 Task: Check the percentage active listings of gas cooktop in the last 1 year.
Action: Mouse moved to (1010, 223)
Screenshot: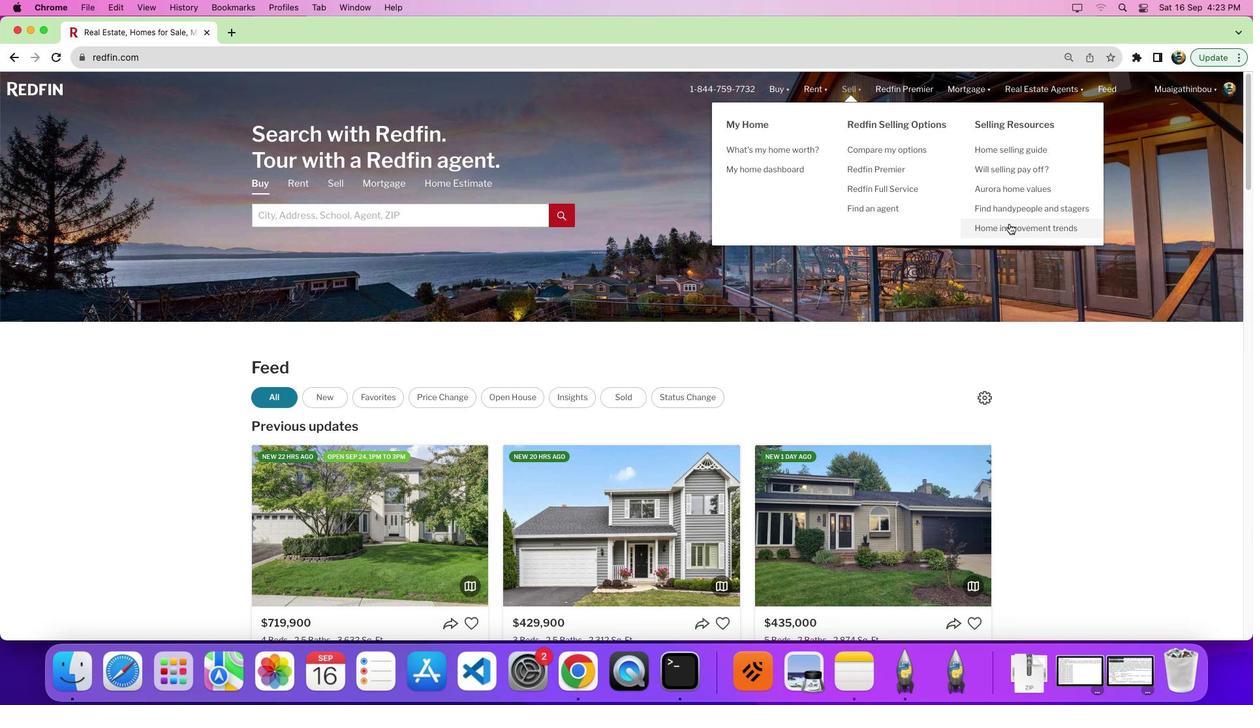 
Action: Mouse pressed left at (1010, 223)
Screenshot: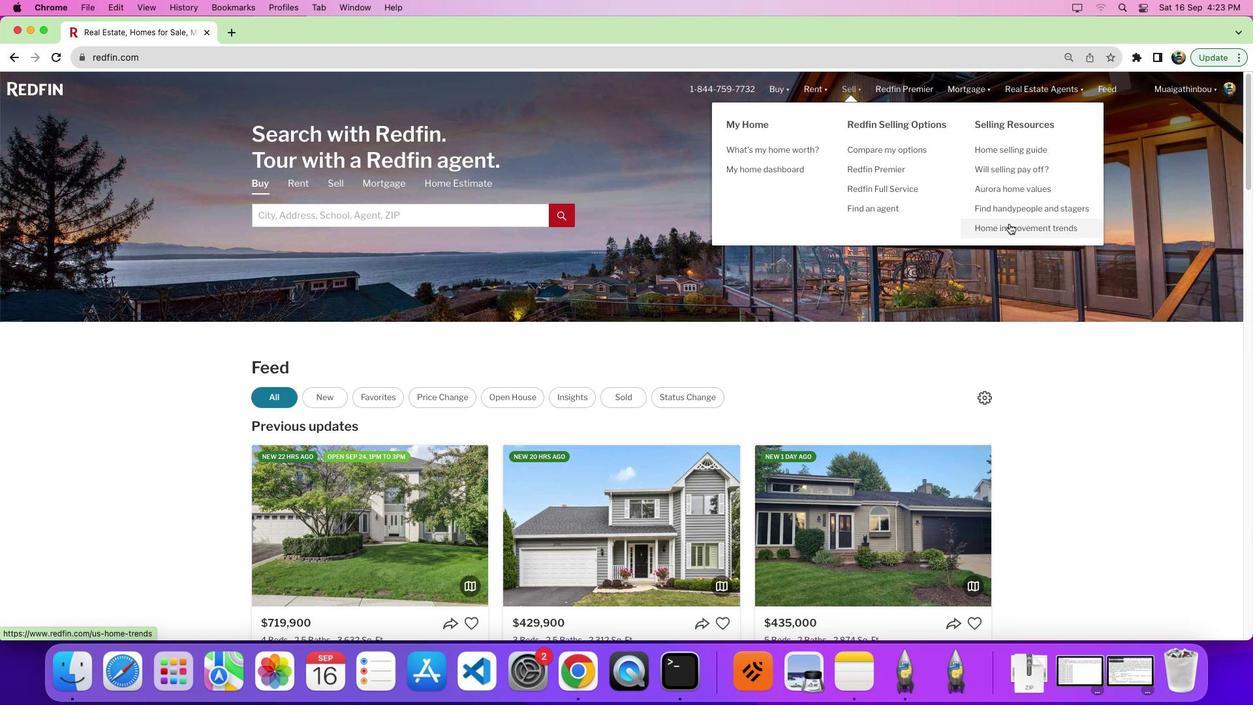 
Action: Mouse pressed left at (1010, 223)
Screenshot: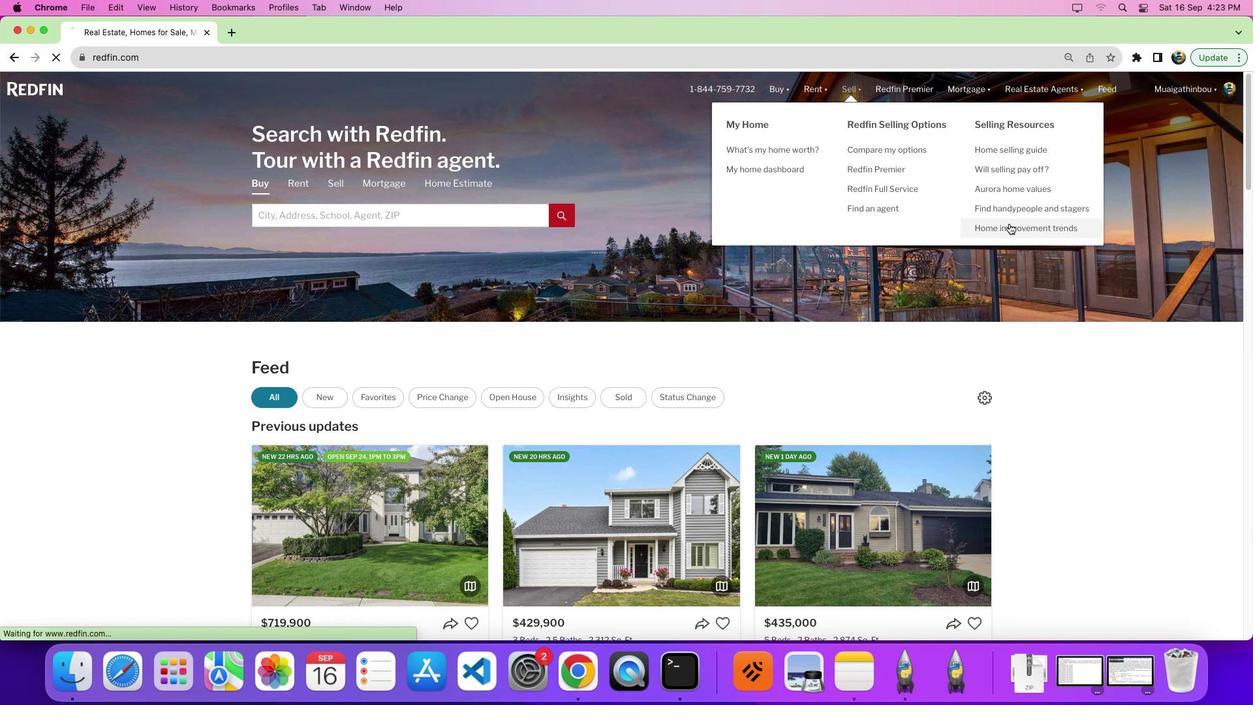
Action: Mouse moved to (353, 255)
Screenshot: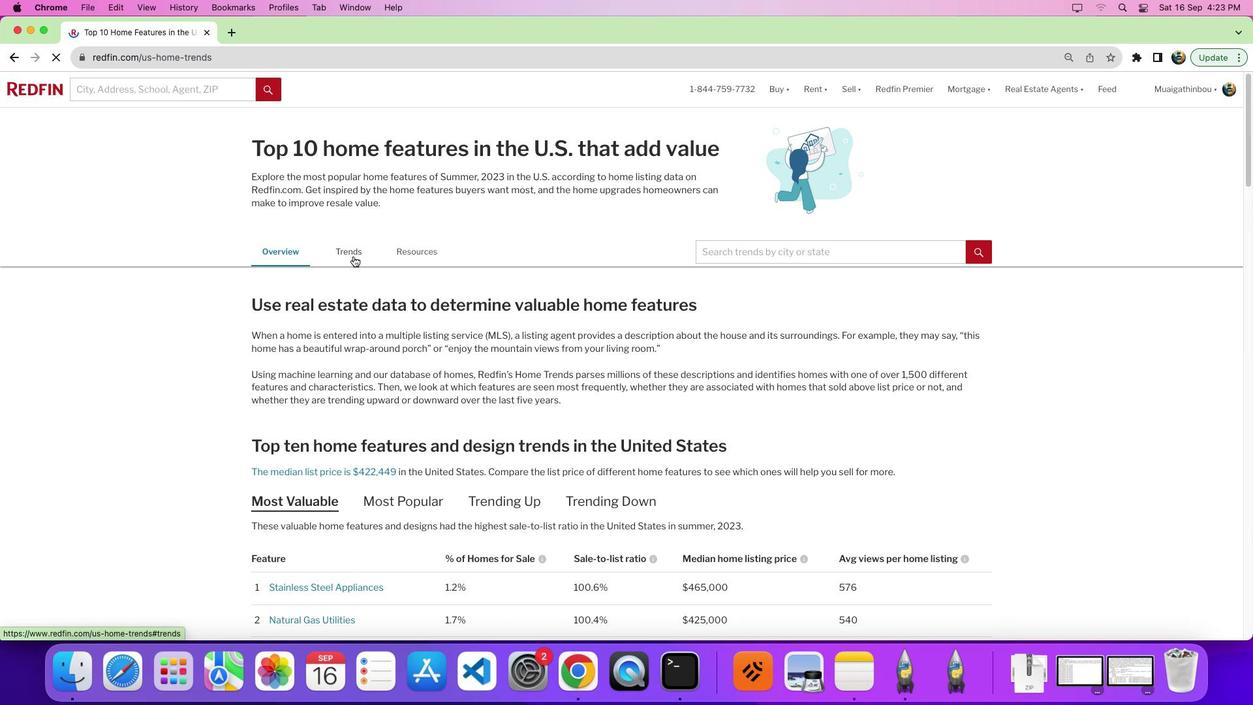 
Action: Mouse pressed left at (353, 255)
Screenshot: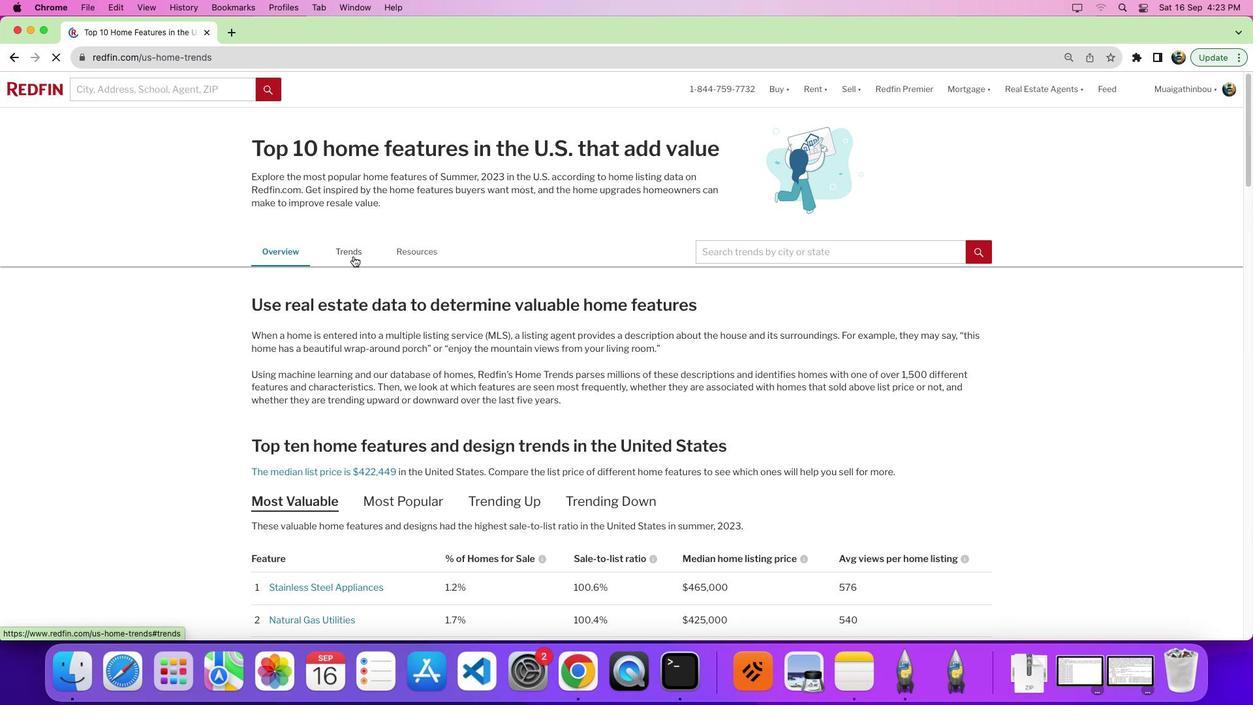 
Action: Mouse moved to (737, 401)
Screenshot: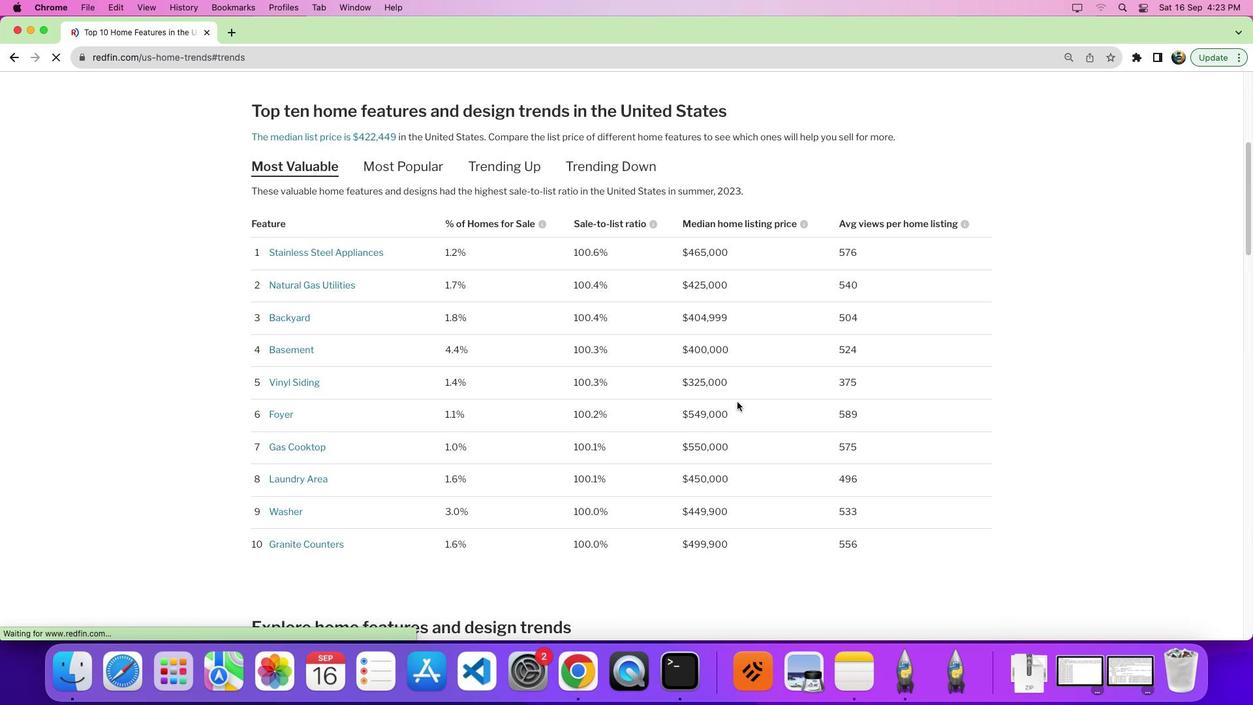 
Action: Mouse scrolled (737, 401) with delta (0, 0)
Screenshot: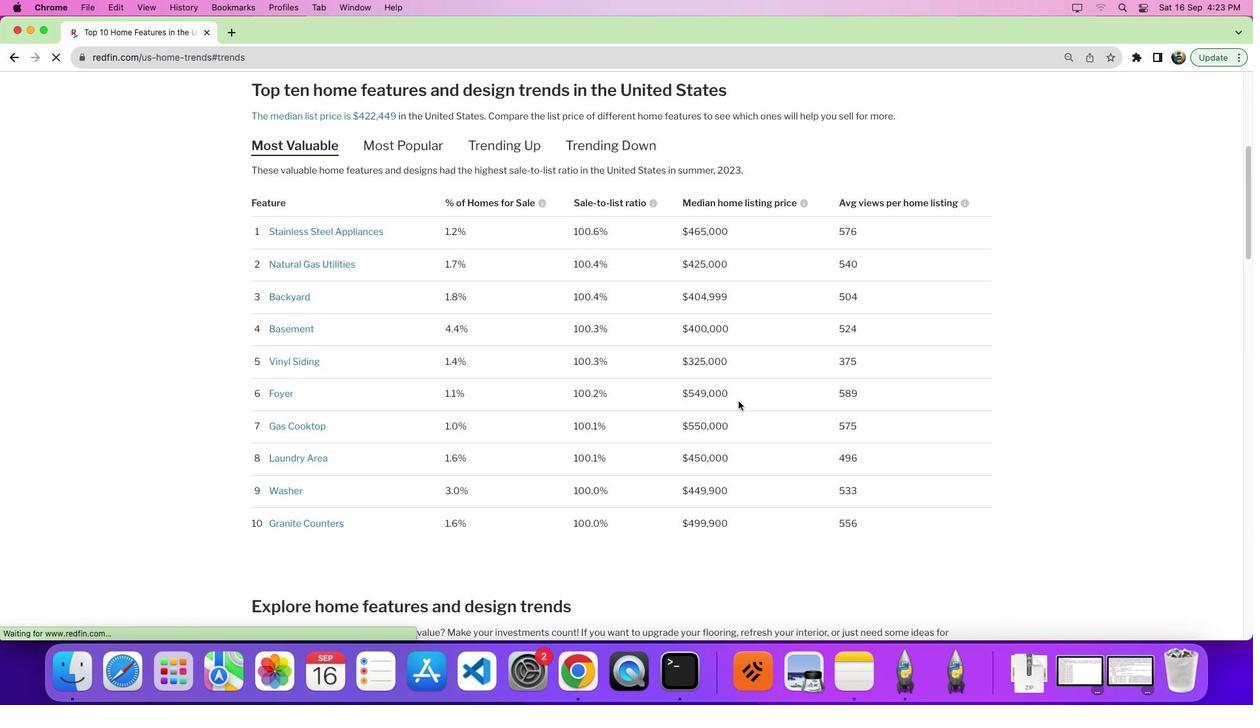 
Action: Mouse scrolled (737, 401) with delta (0, 0)
Screenshot: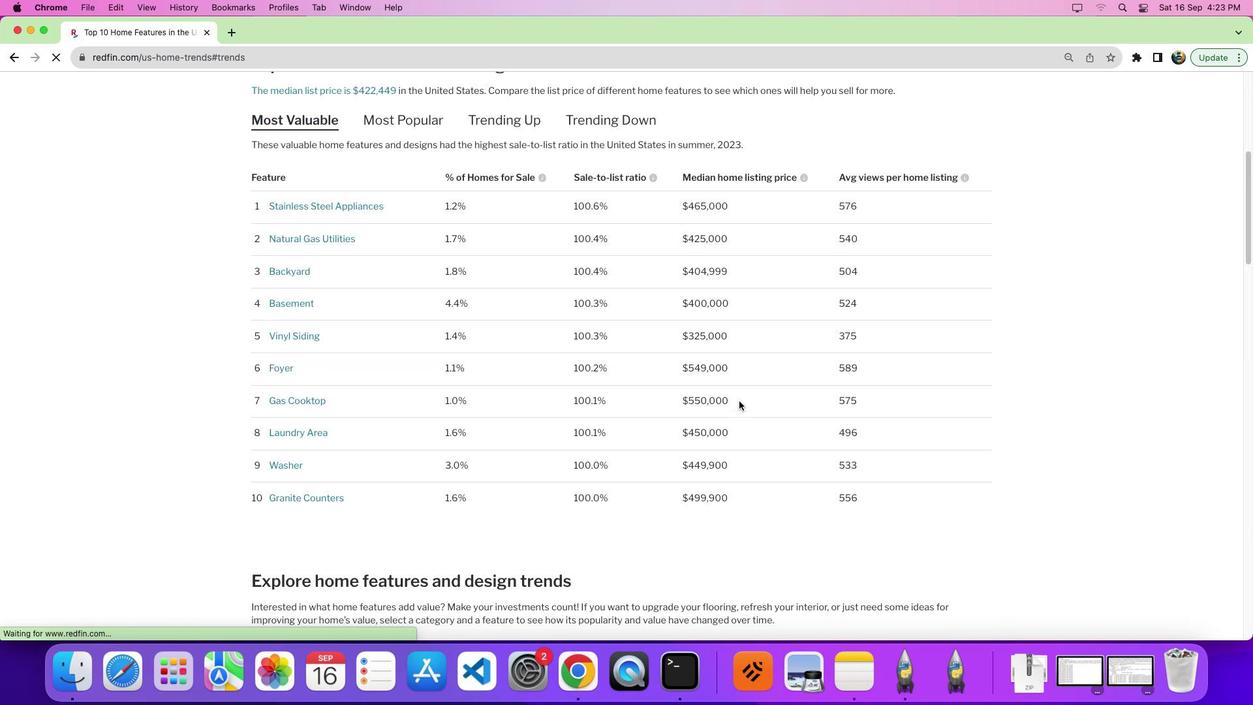 
Action: Mouse scrolled (737, 401) with delta (0, -3)
Screenshot: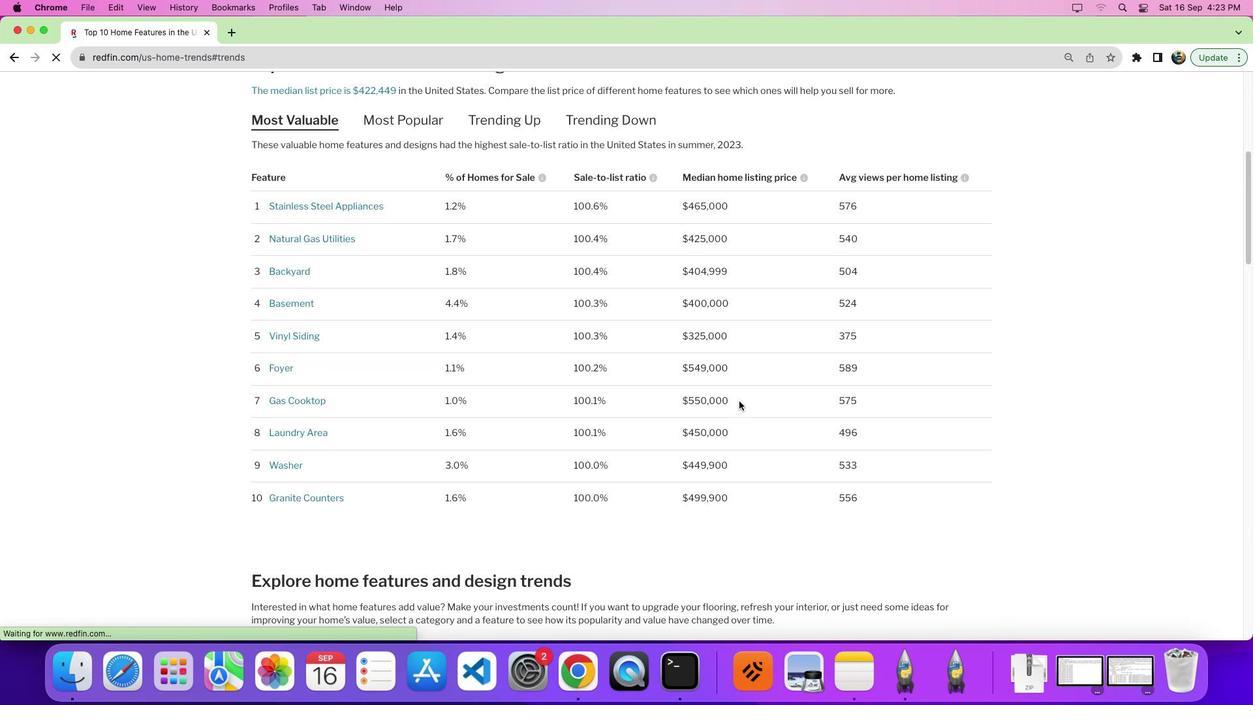 
Action: Mouse moved to (739, 400)
Screenshot: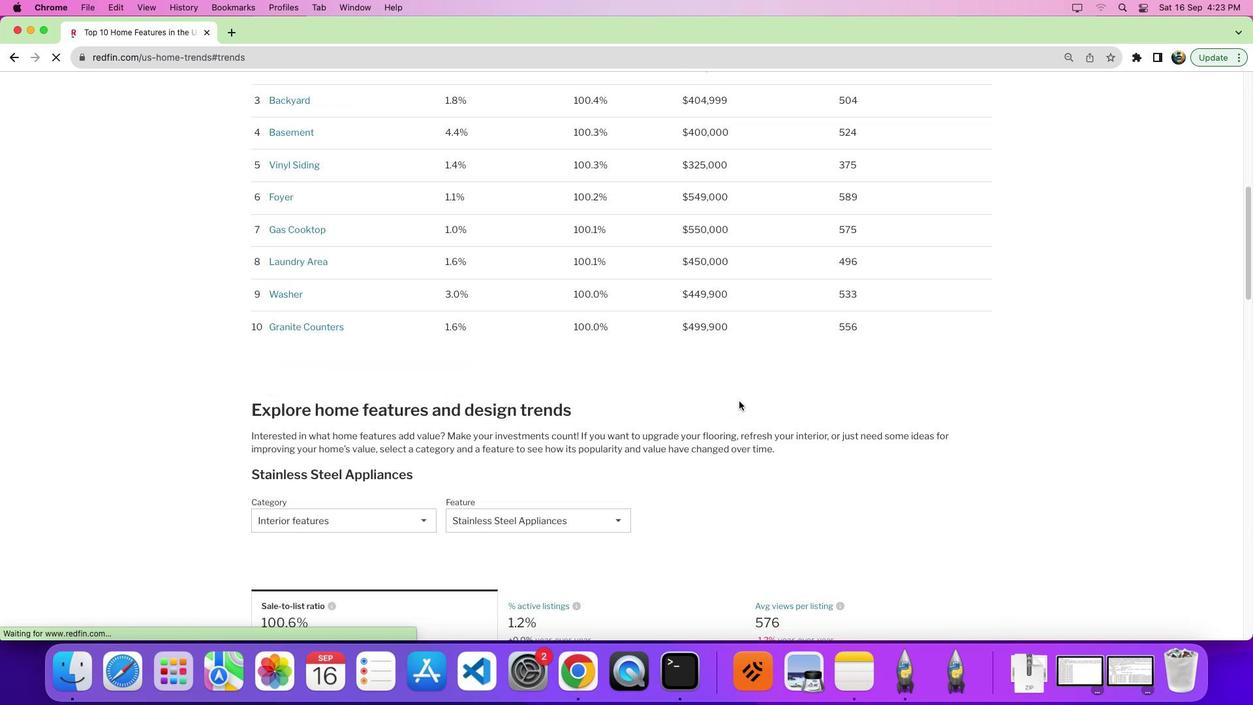 
Action: Mouse scrolled (739, 400) with delta (0, 0)
Screenshot: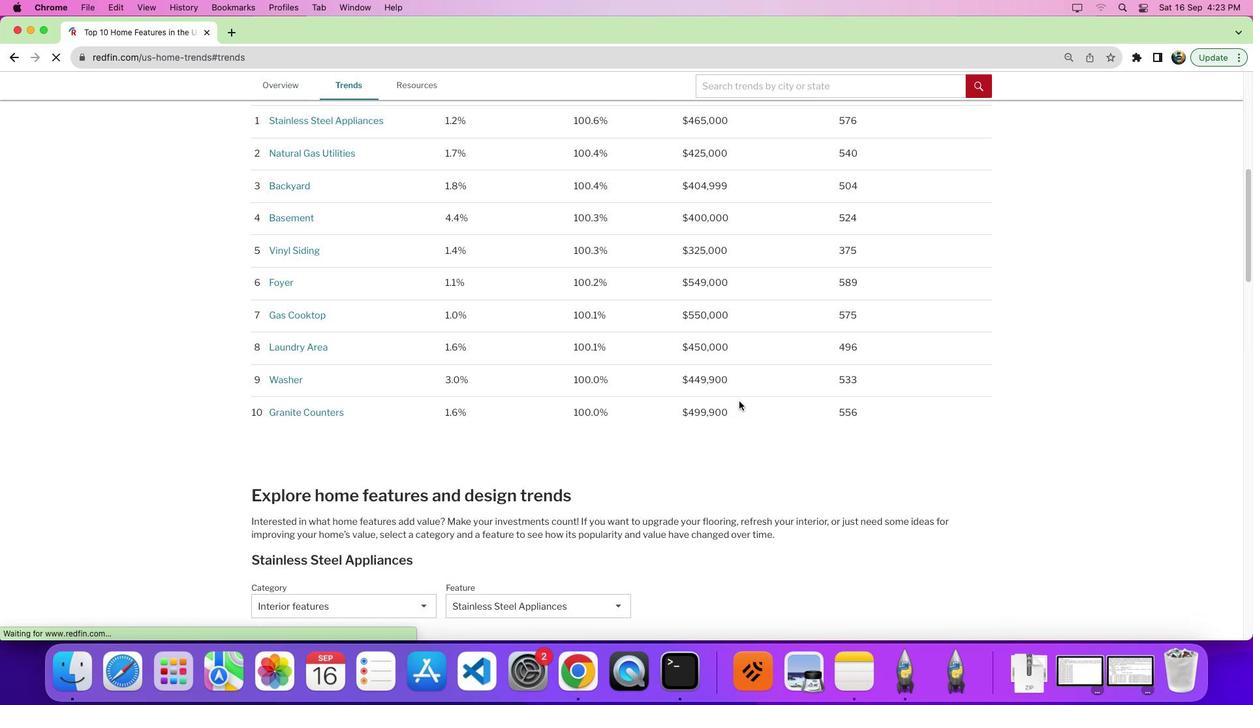 
Action: Mouse scrolled (739, 400) with delta (0, 0)
Screenshot: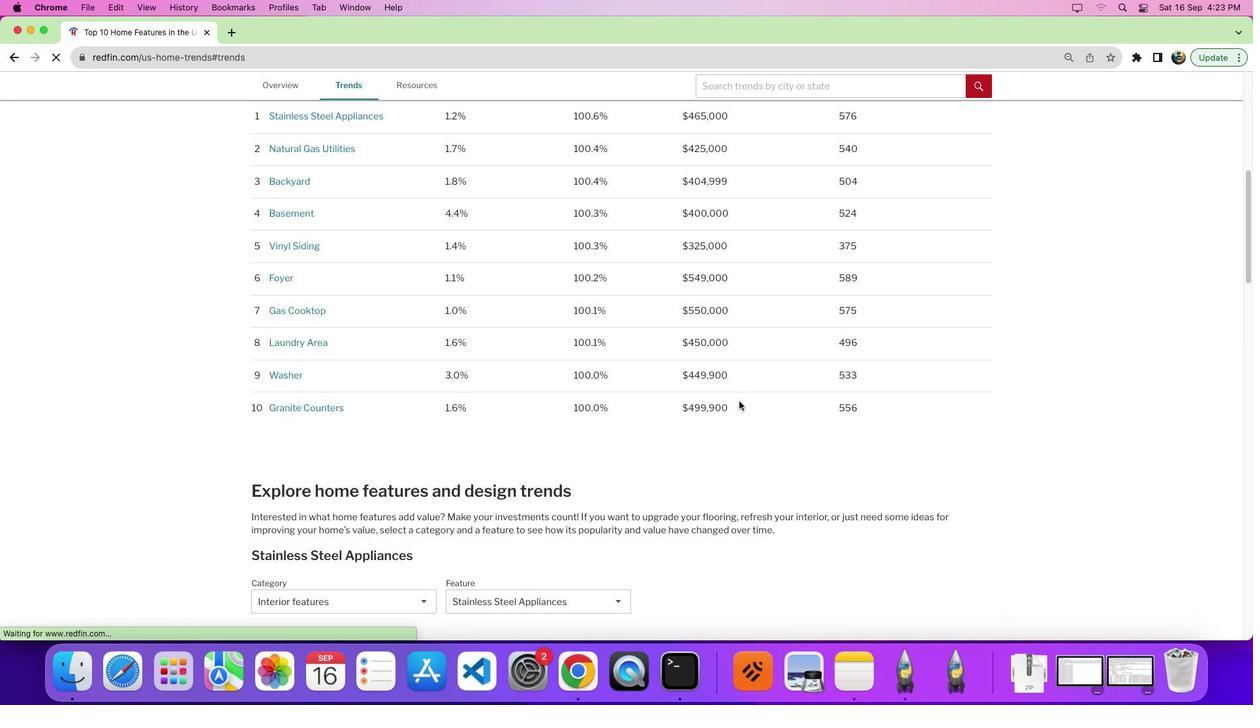 
Action: Mouse moved to (739, 399)
Screenshot: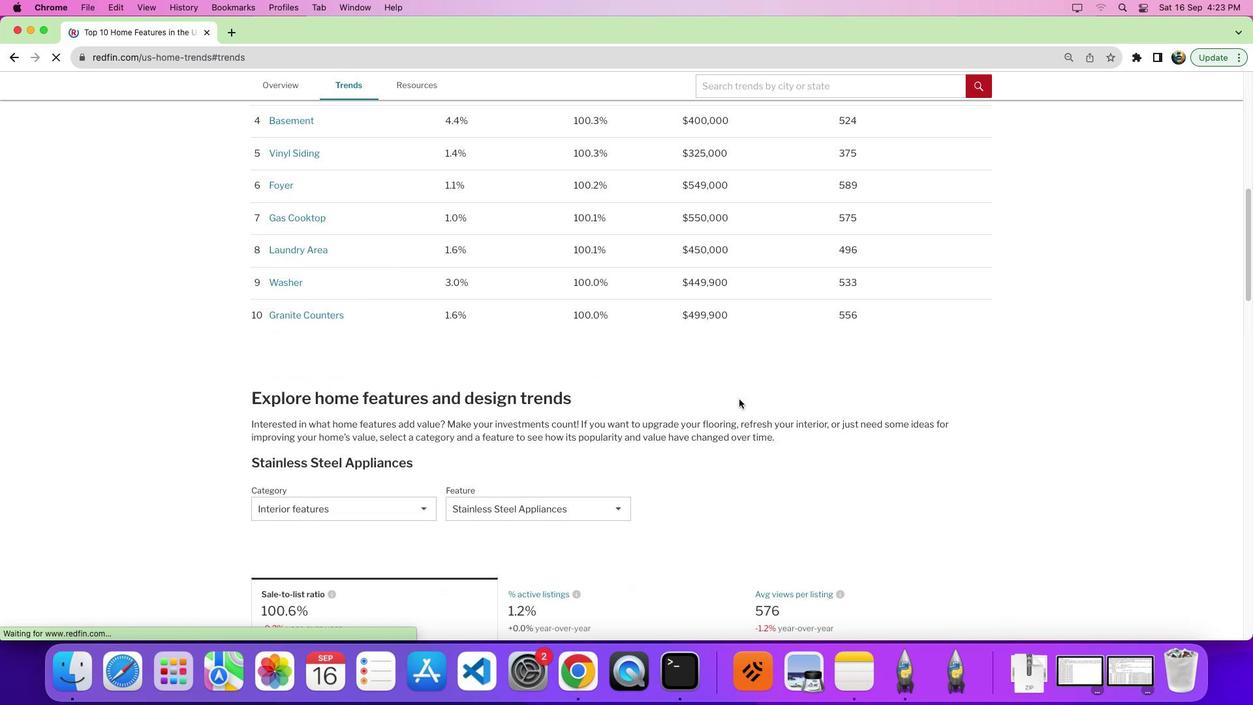 
Action: Mouse scrolled (739, 399) with delta (0, 0)
Screenshot: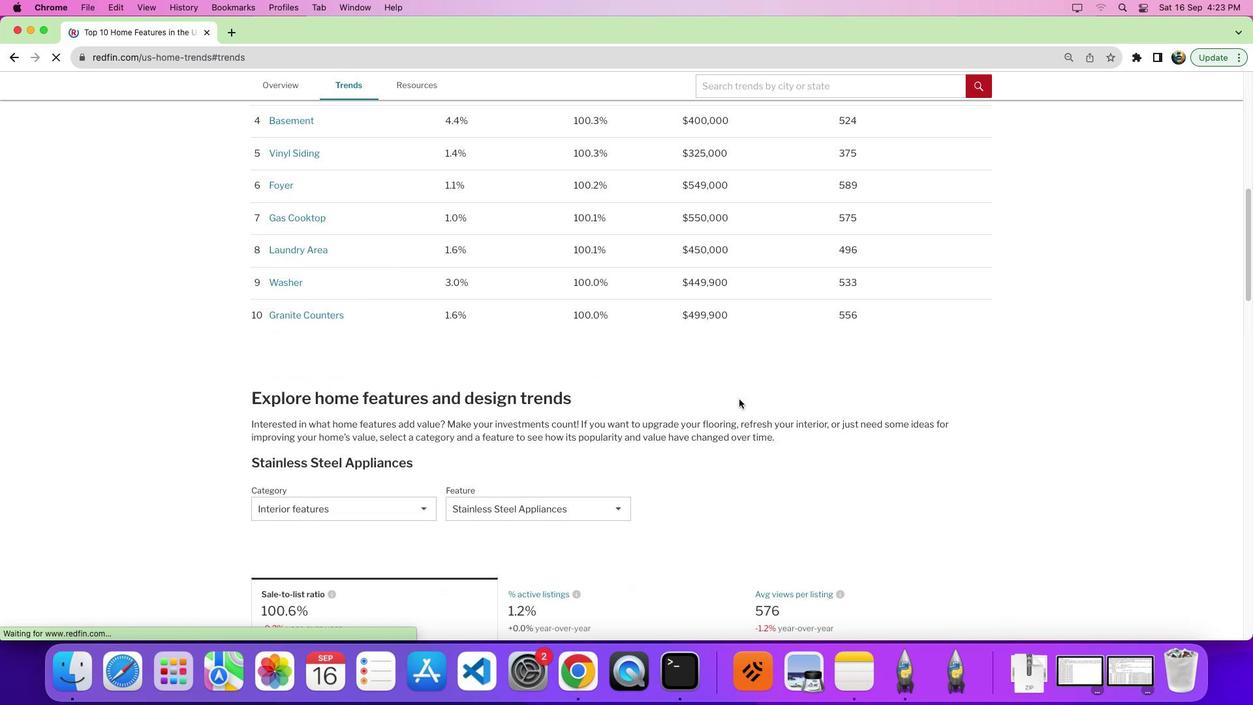 
Action: Mouse scrolled (739, 399) with delta (0, 0)
Screenshot: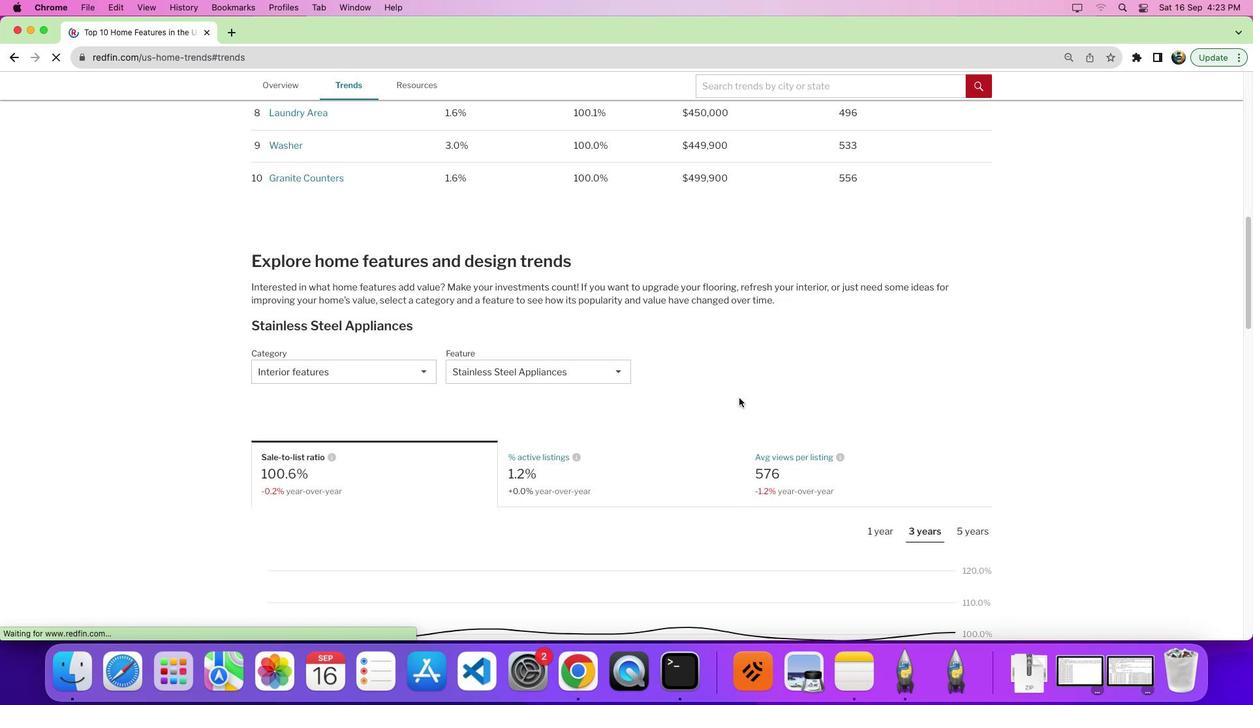 
Action: Mouse moved to (739, 399)
Screenshot: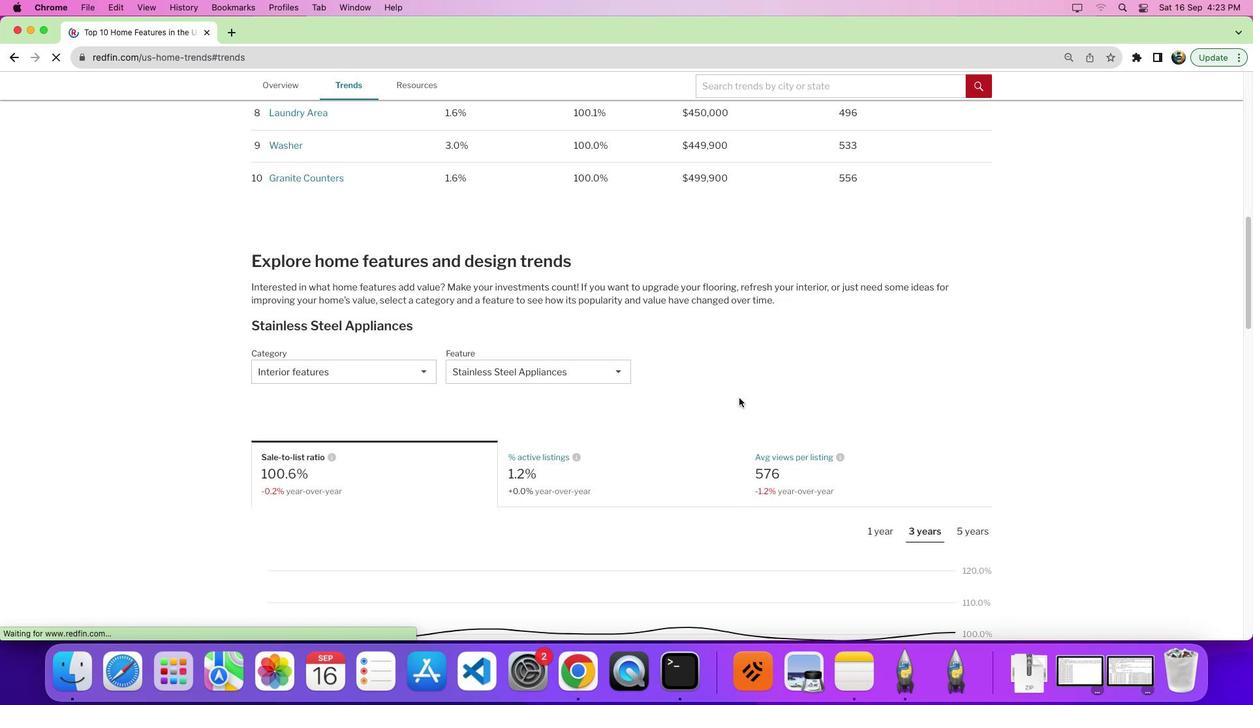 
Action: Mouse scrolled (739, 399) with delta (0, -4)
Screenshot: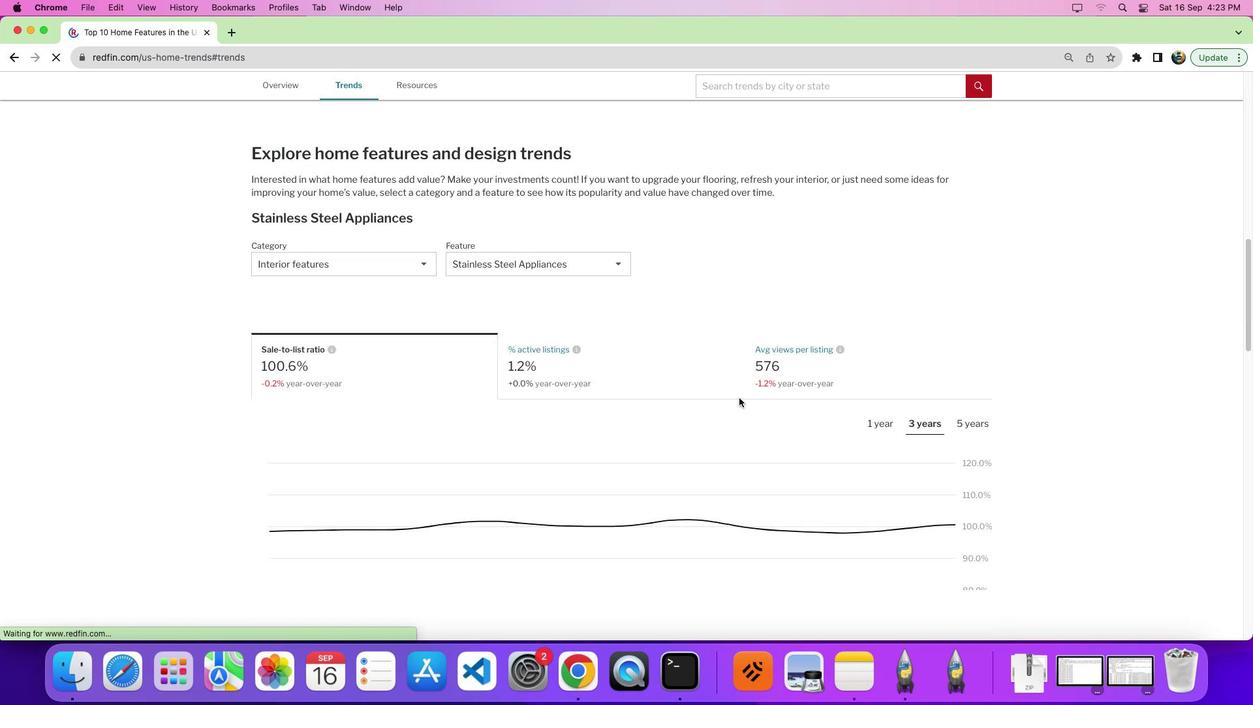 
Action: Mouse scrolled (739, 399) with delta (0, -6)
Screenshot: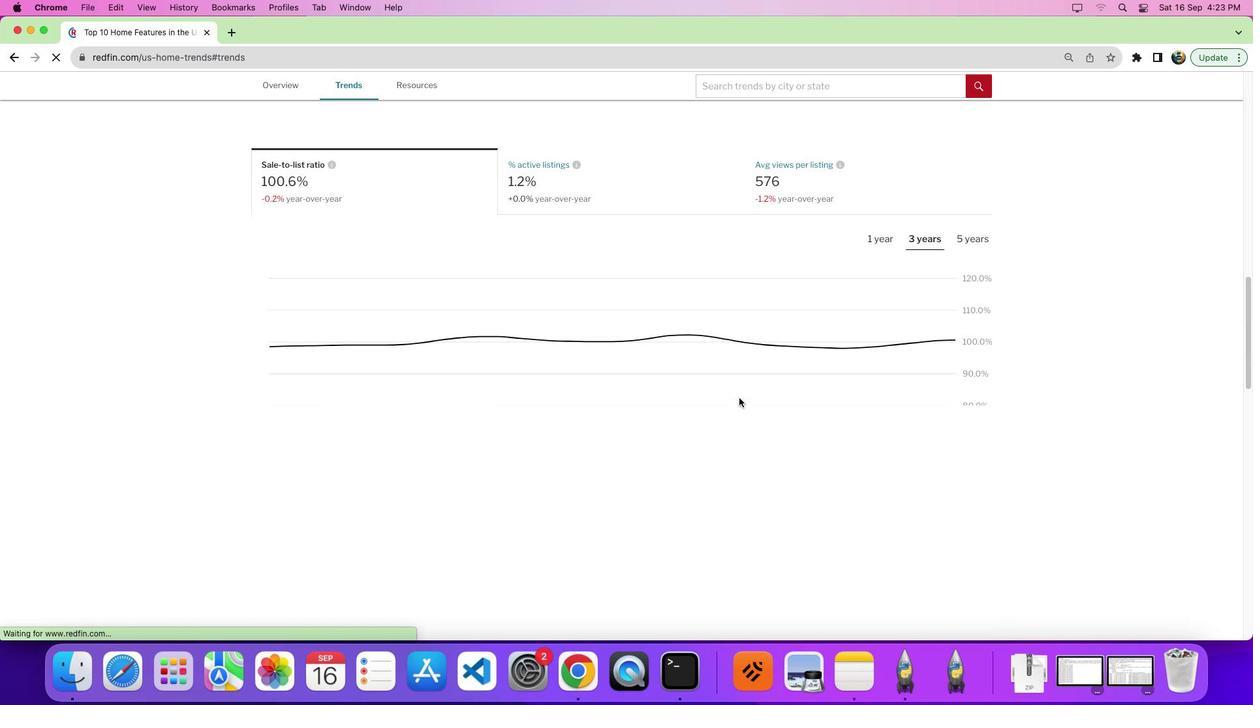 
Action: Mouse moved to (560, 348)
Screenshot: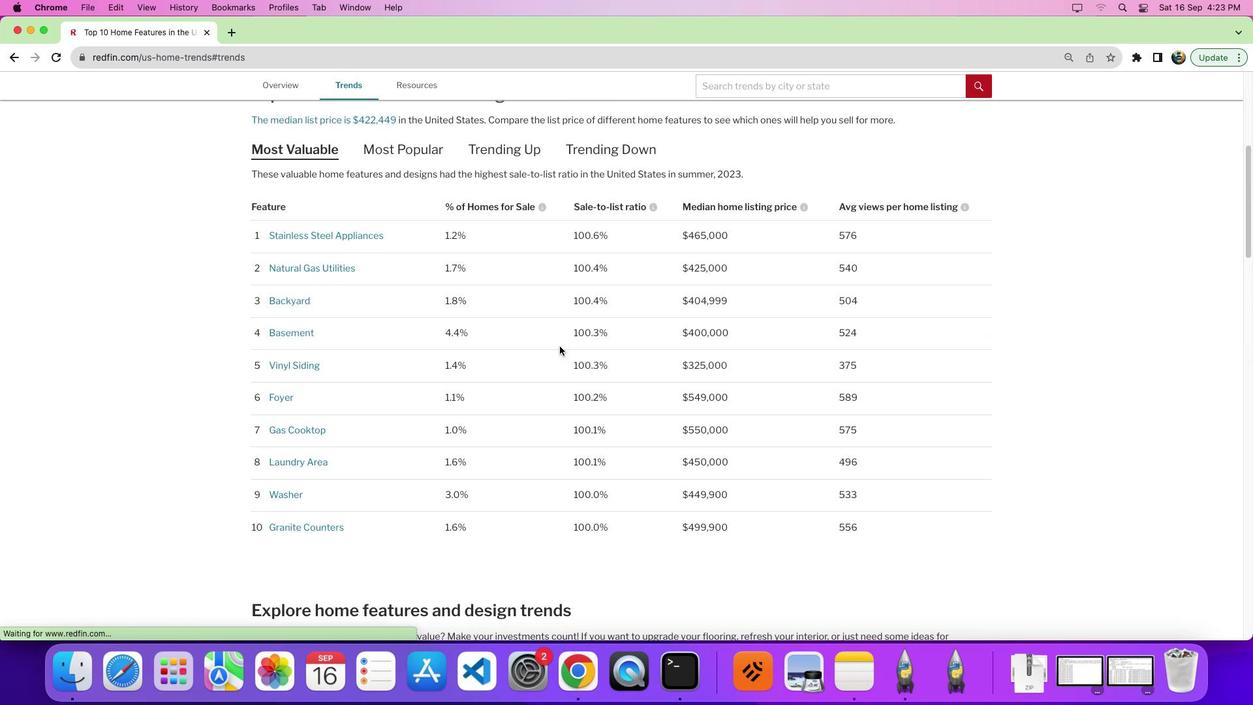 
Action: Mouse scrolled (560, 348) with delta (0, 0)
Screenshot: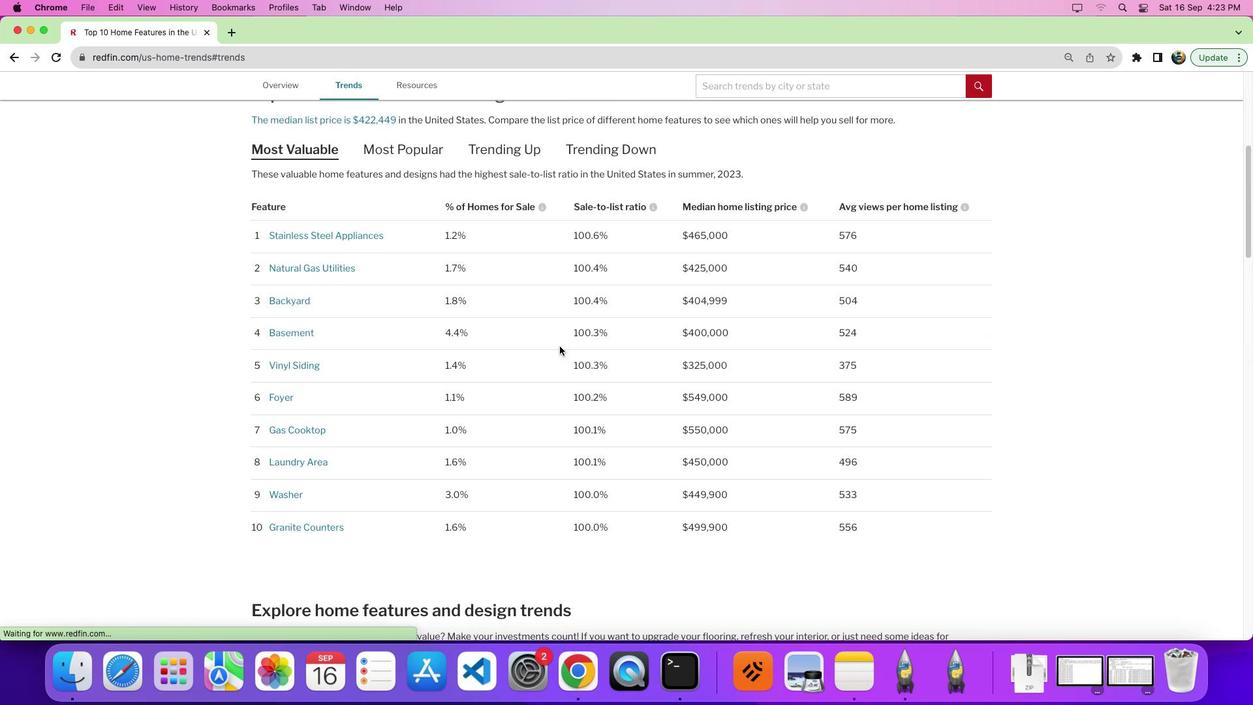 
Action: Mouse scrolled (560, 348) with delta (0, 0)
Screenshot: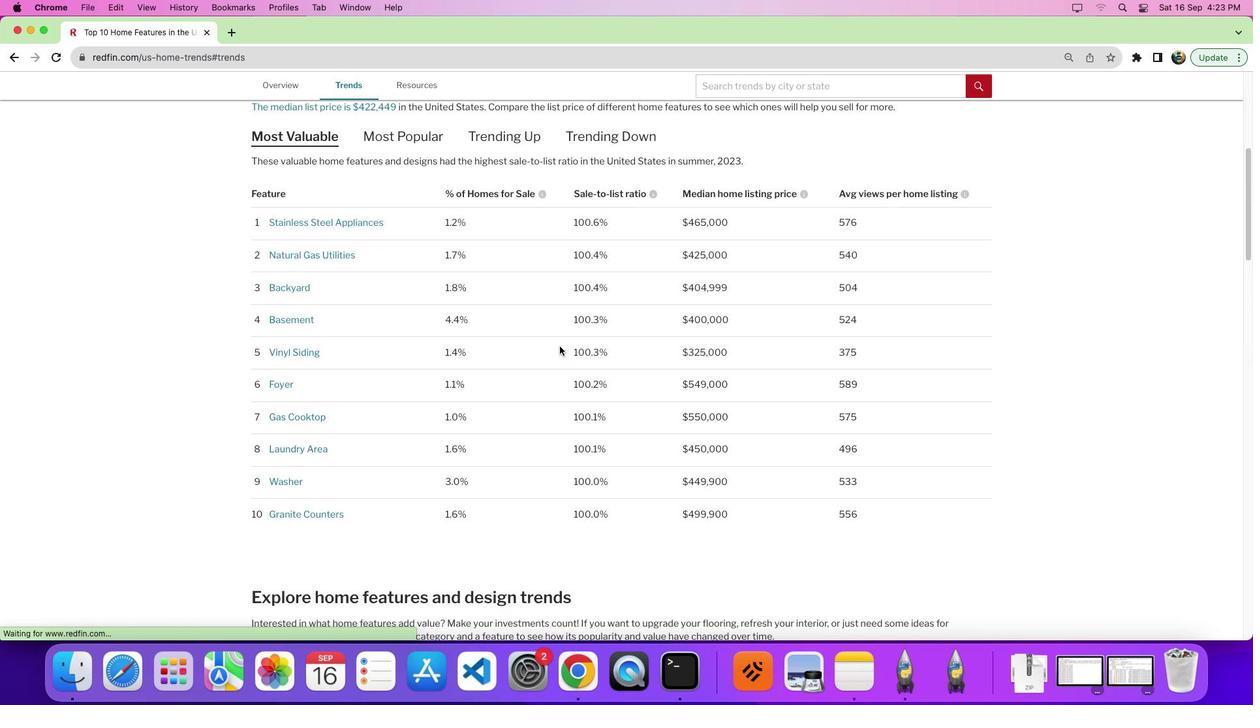 
Action: Mouse moved to (560, 346)
Screenshot: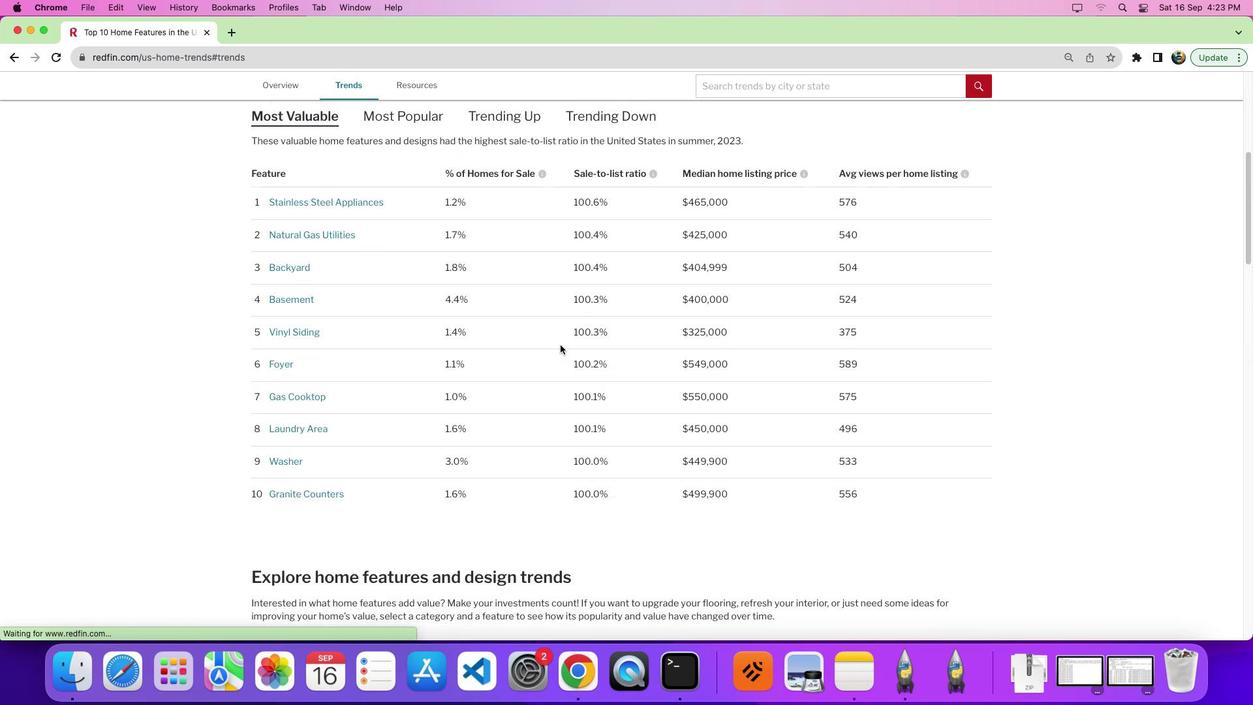 
Action: Mouse scrolled (560, 346) with delta (0, -1)
Screenshot: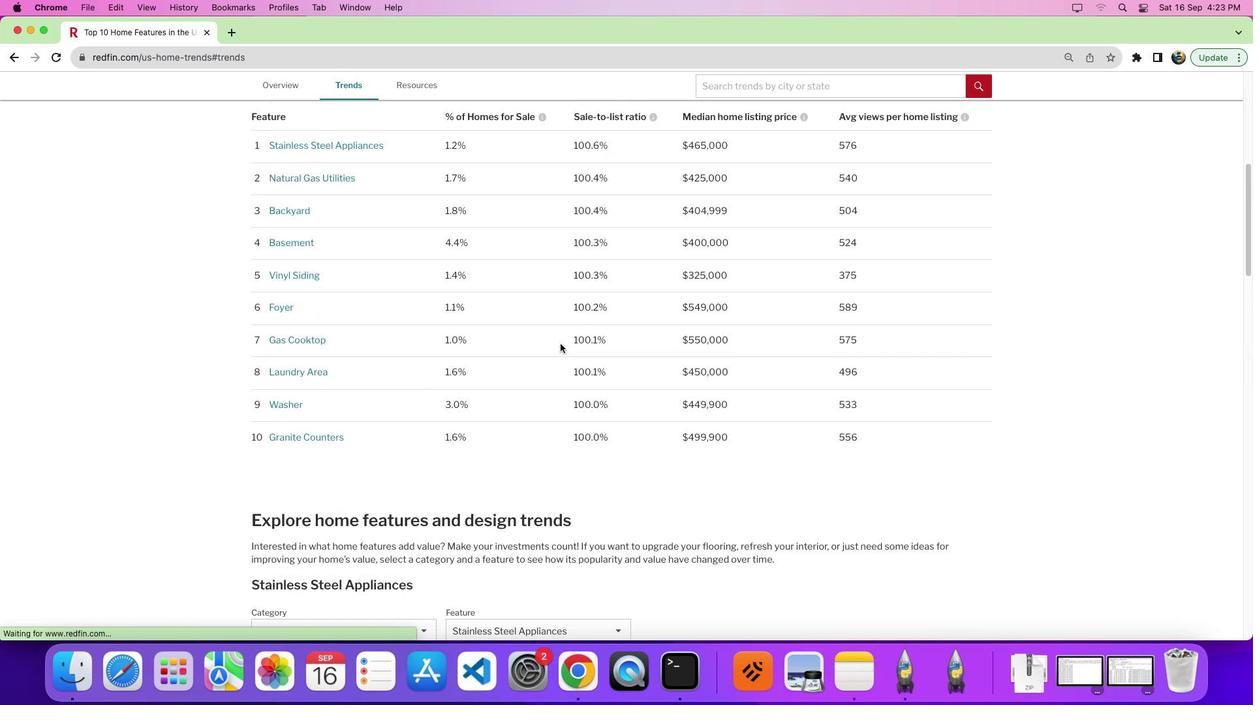 
Action: Mouse moved to (560, 343)
Screenshot: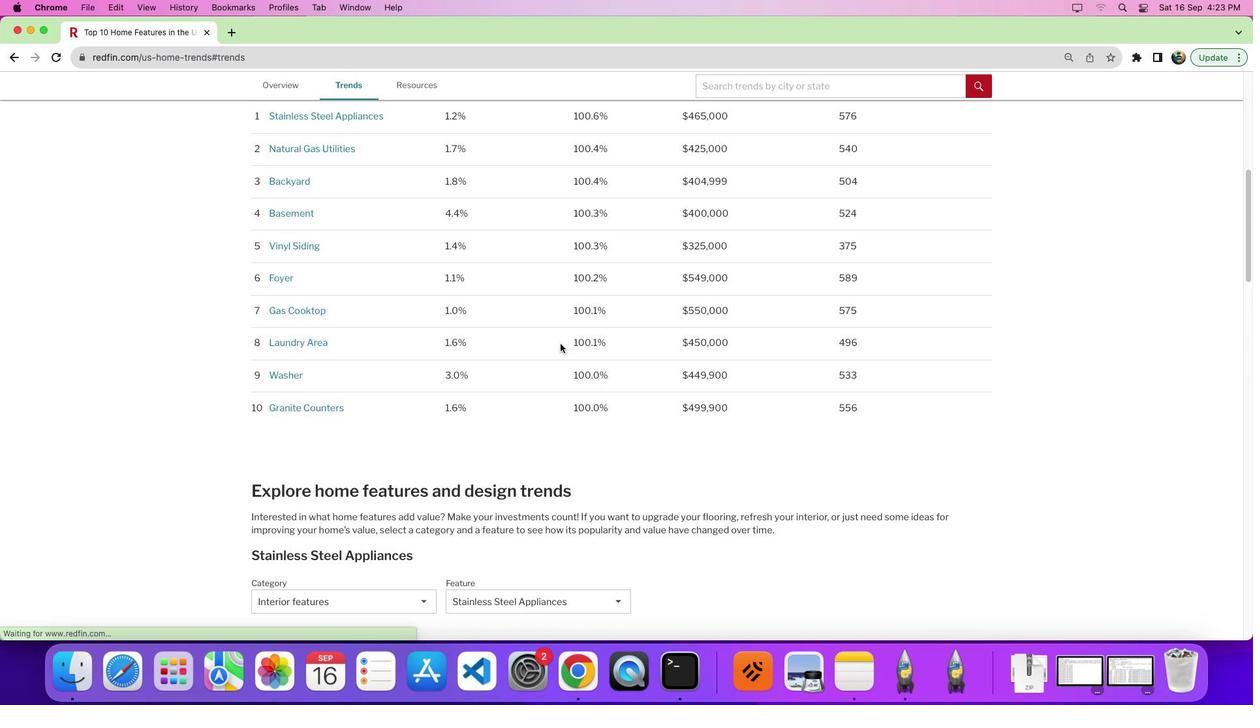 
Action: Mouse scrolled (560, 343) with delta (0, 0)
Screenshot: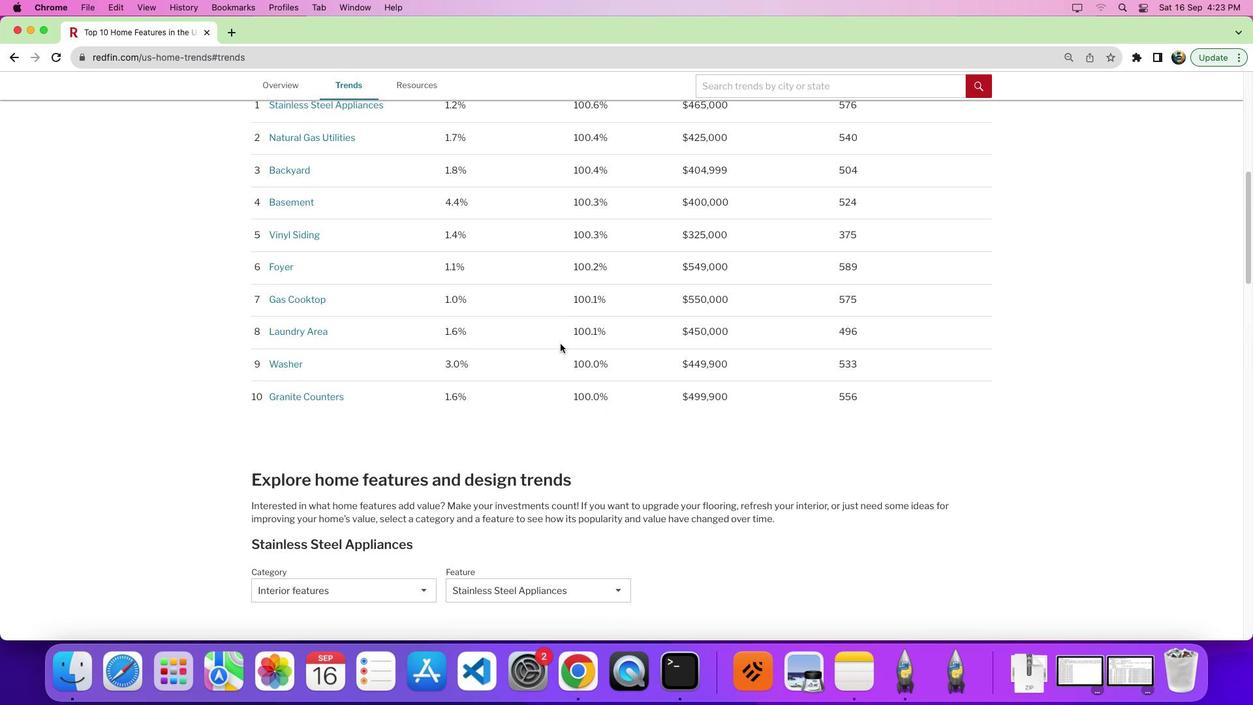 
Action: Mouse scrolled (560, 343) with delta (0, 0)
Screenshot: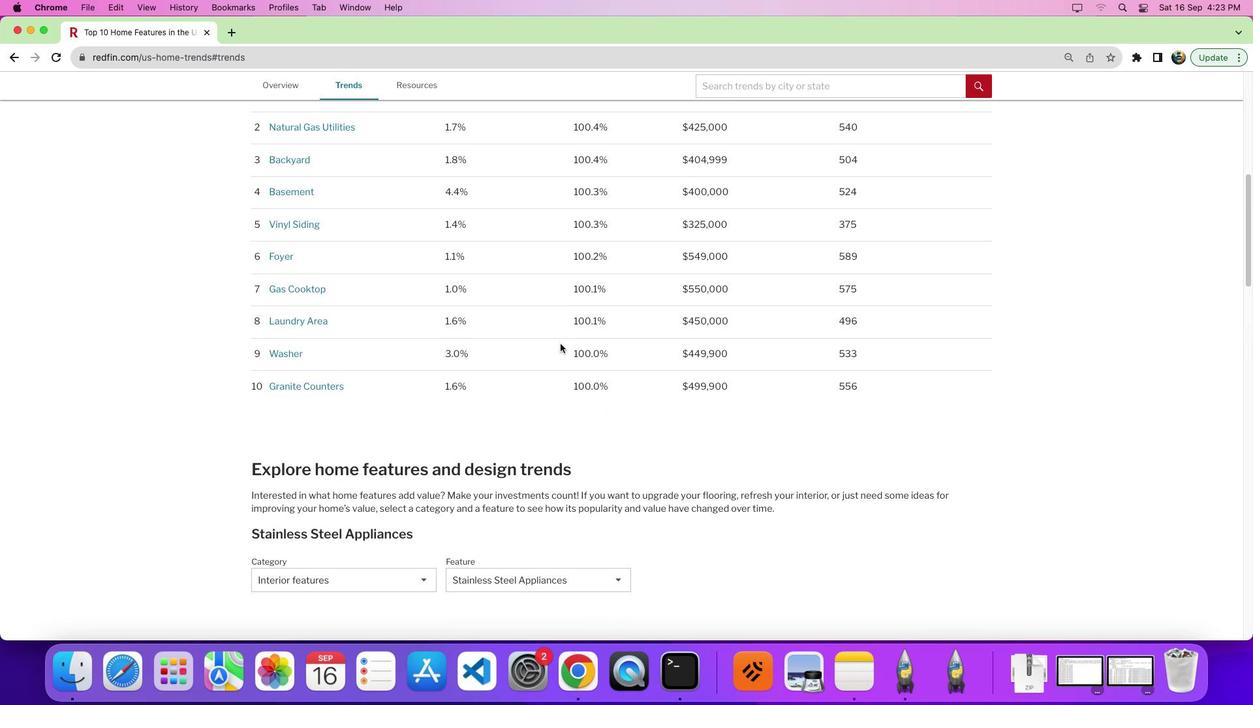 
Action: Mouse scrolled (560, 343) with delta (0, 0)
Screenshot: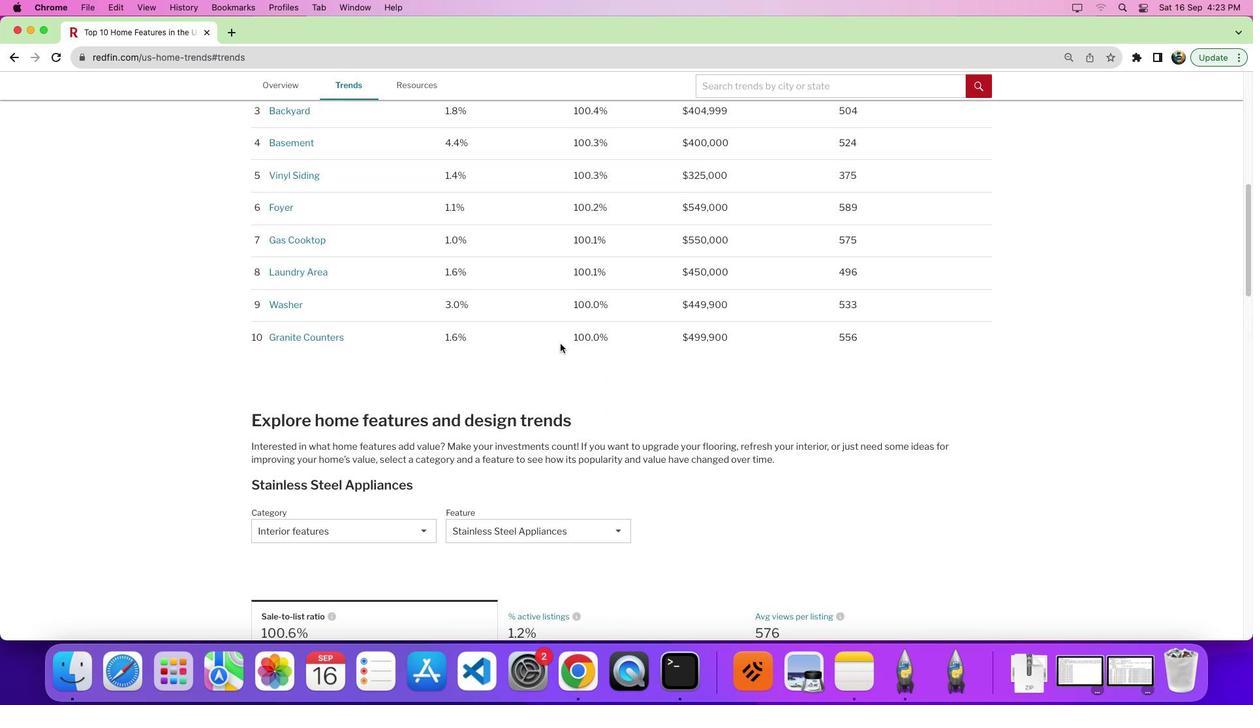 
Action: Mouse scrolled (560, 343) with delta (0, 0)
Screenshot: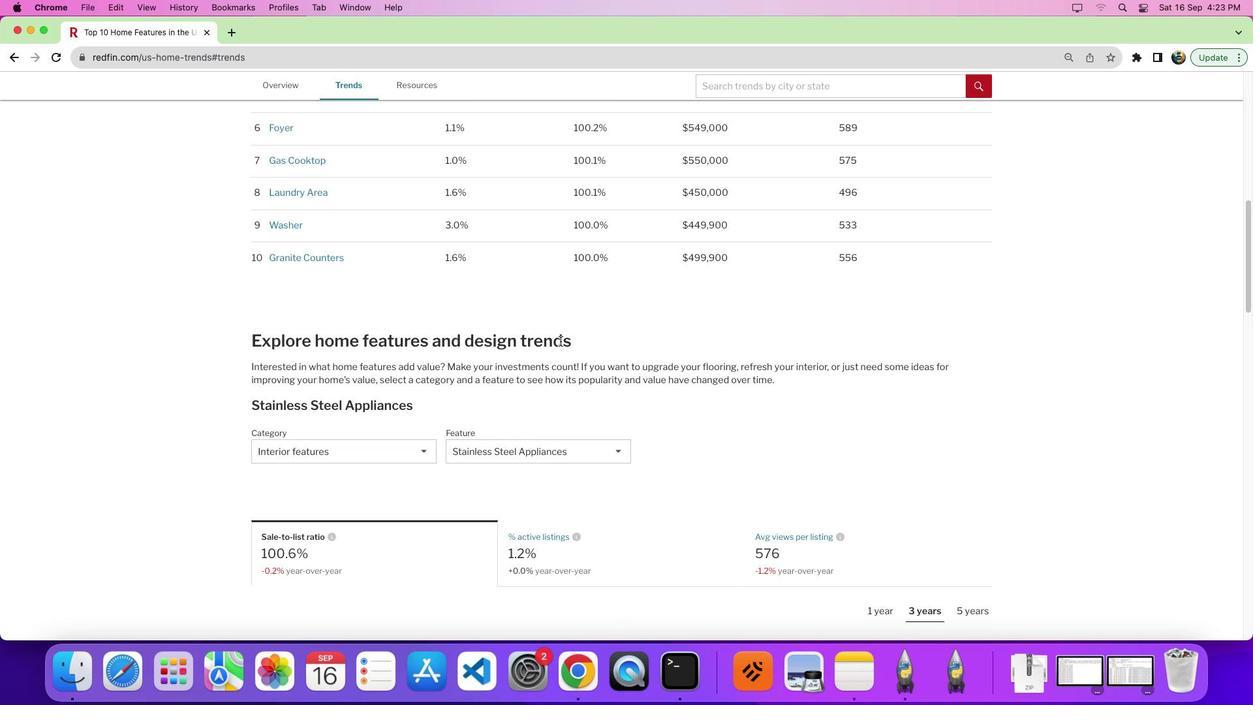 
Action: Mouse scrolled (560, 343) with delta (0, 0)
Screenshot: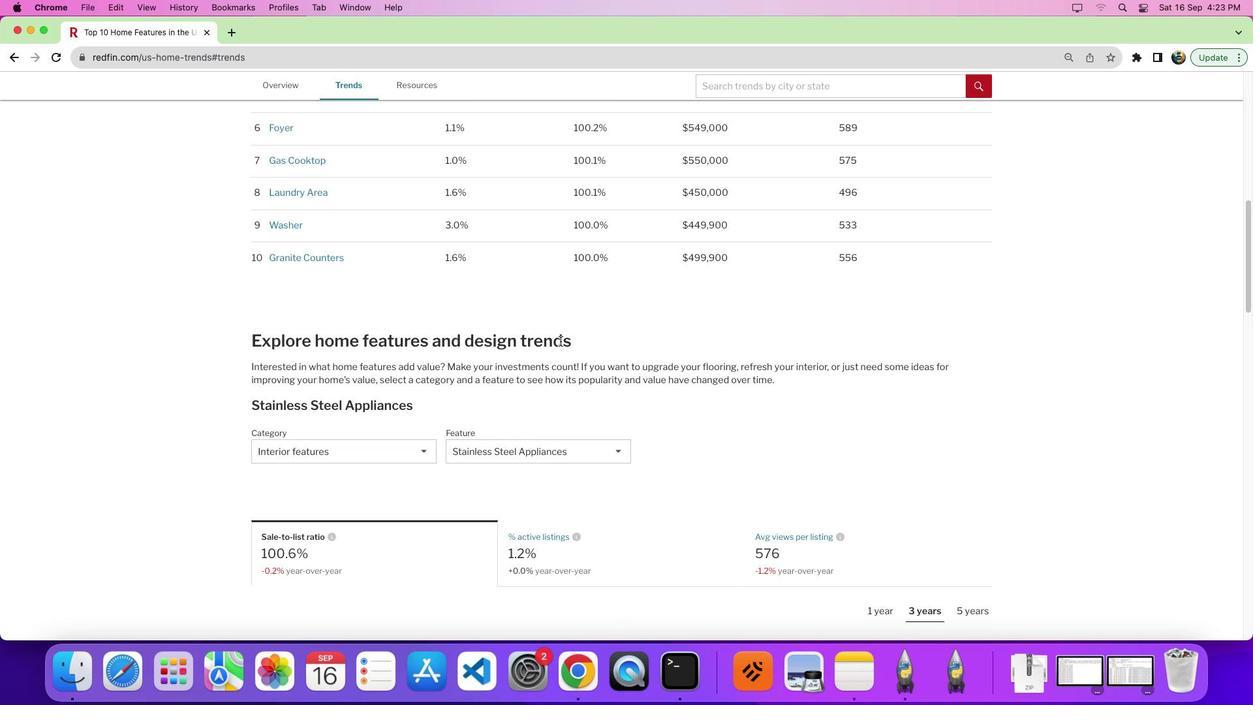 
Action: Mouse moved to (560, 342)
Screenshot: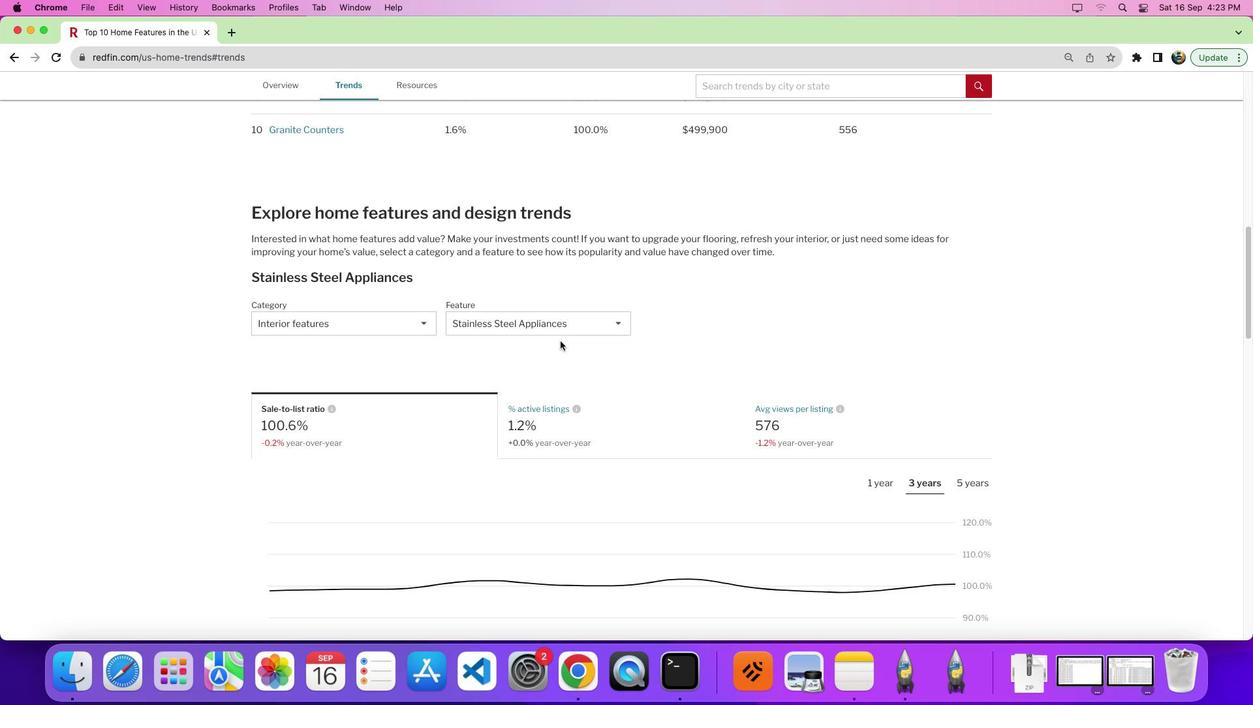 
Action: Mouse scrolled (560, 342) with delta (0, -3)
Screenshot: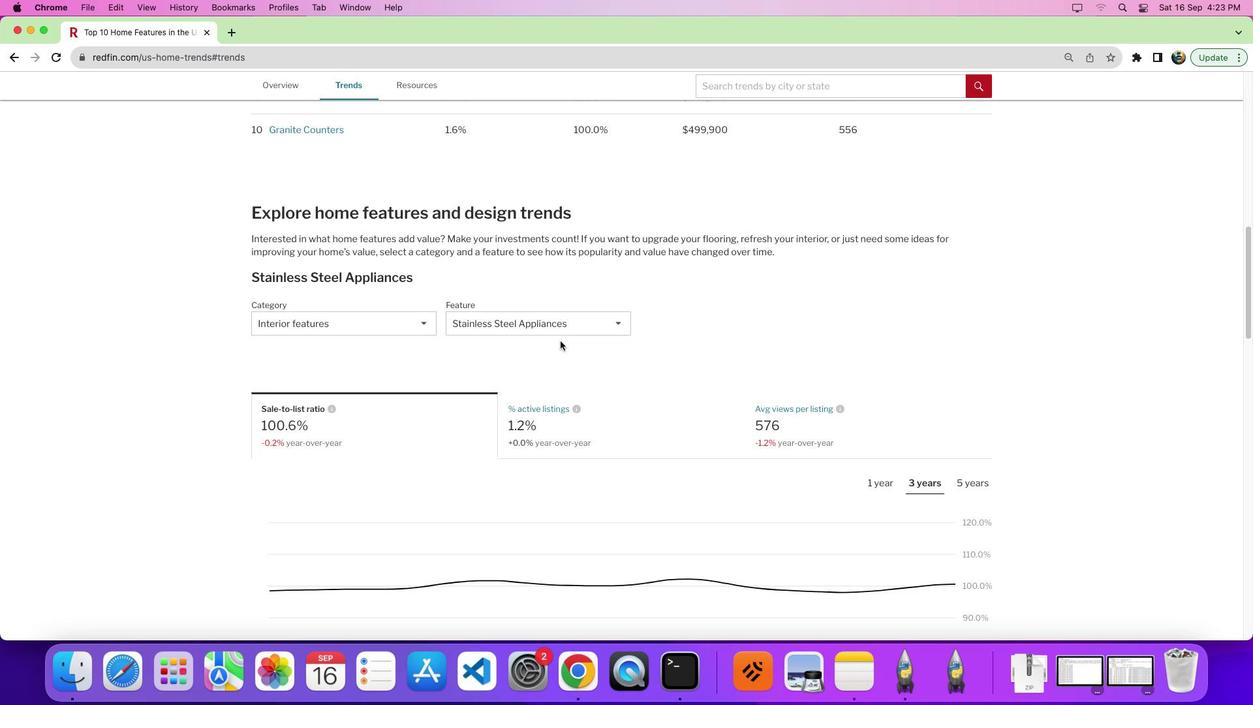 
Action: Mouse moved to (415, 291)
Screenshot: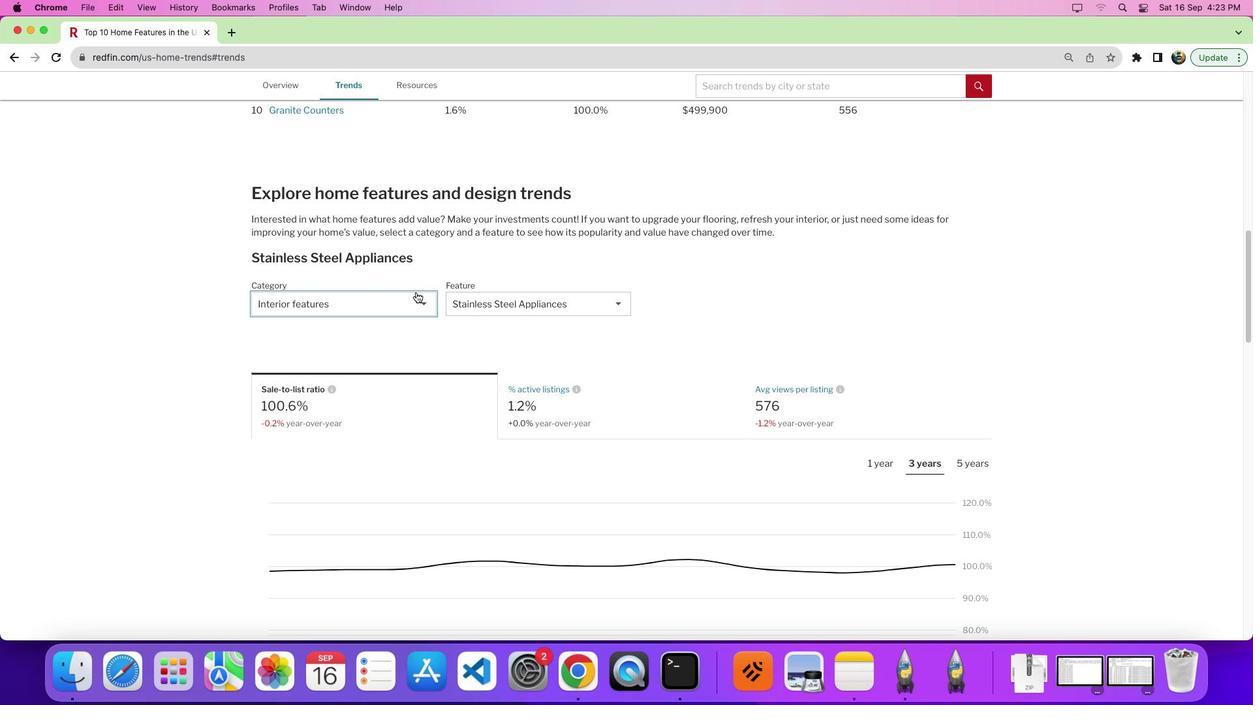 
Action: Mouse pressed left at (415, 291)
Screenshot: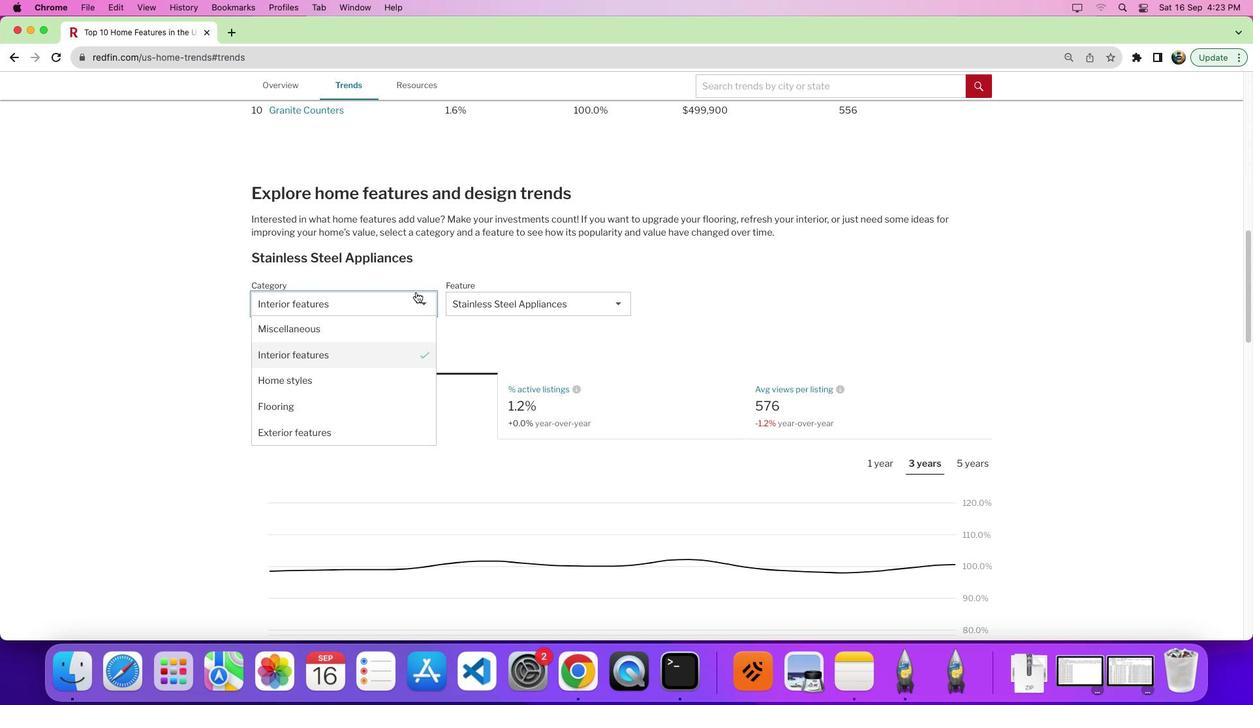 
Action: Mouse moved to (415, 357)
Screenshot: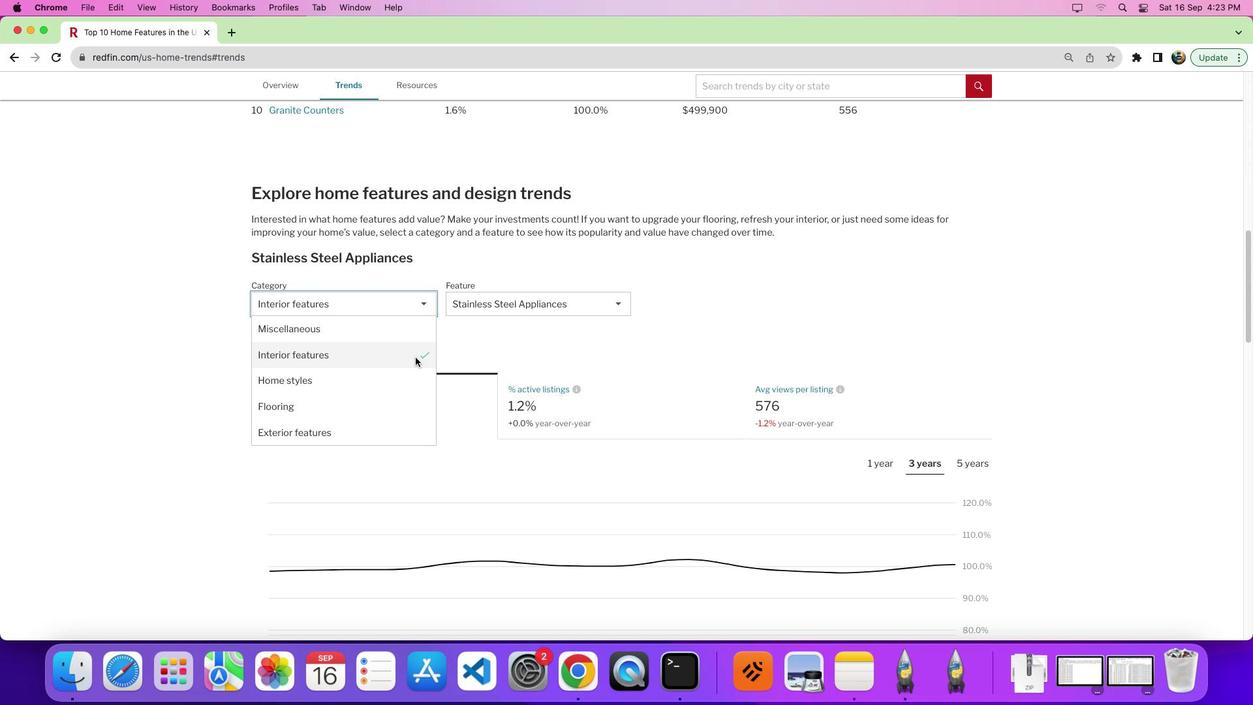 
Action: Mouse pressed left at (415, 357)
Screenshot: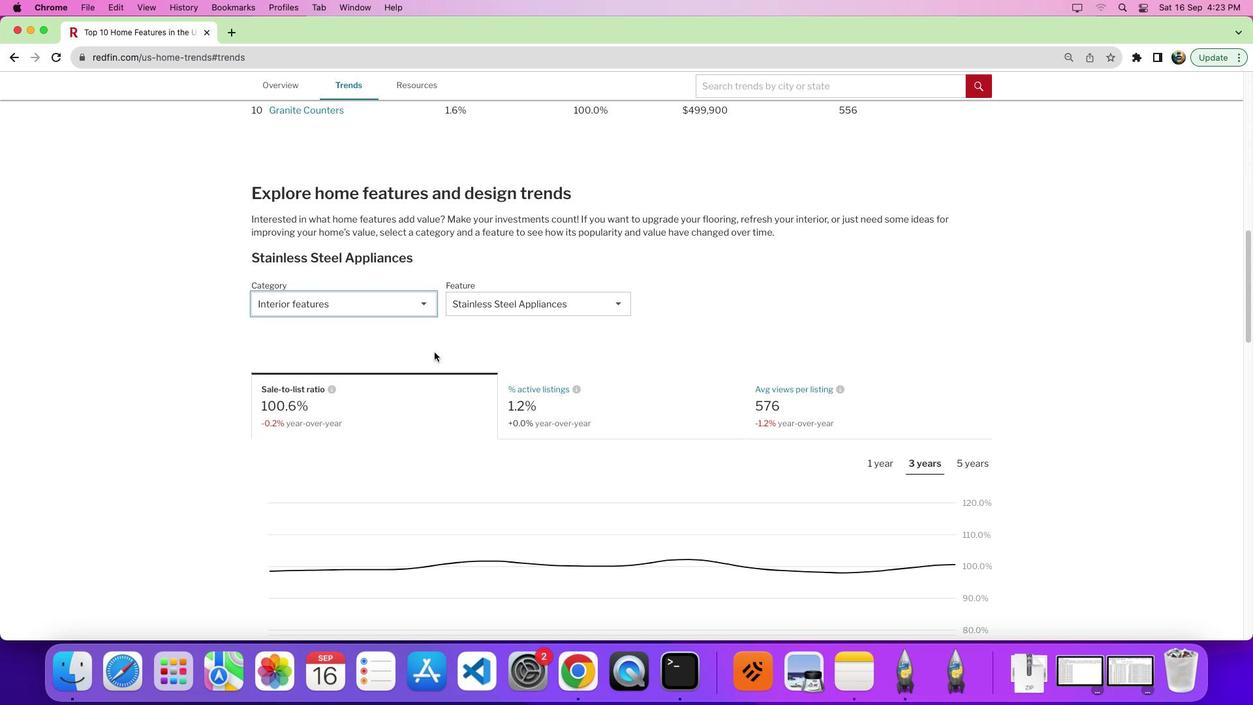 
Action: Mouse moved to (538, 311)
Screenshot: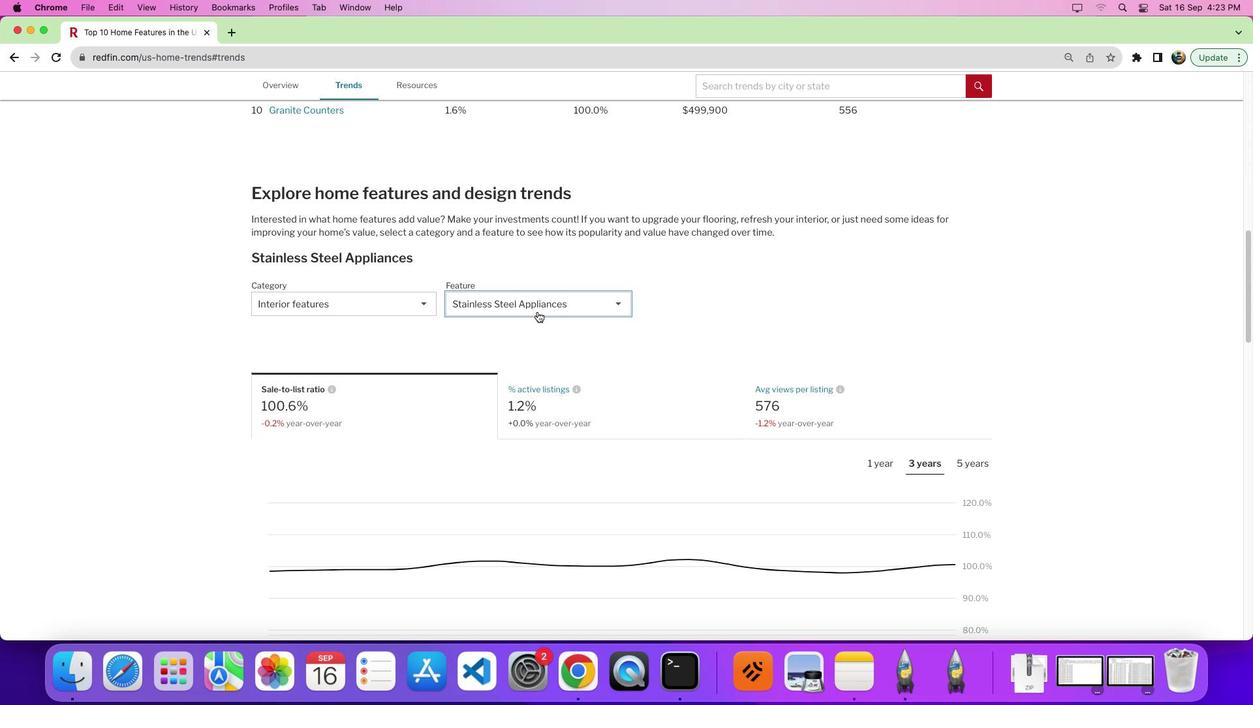 
Action: Mouse pressed left at (538, 311)
Screenshot: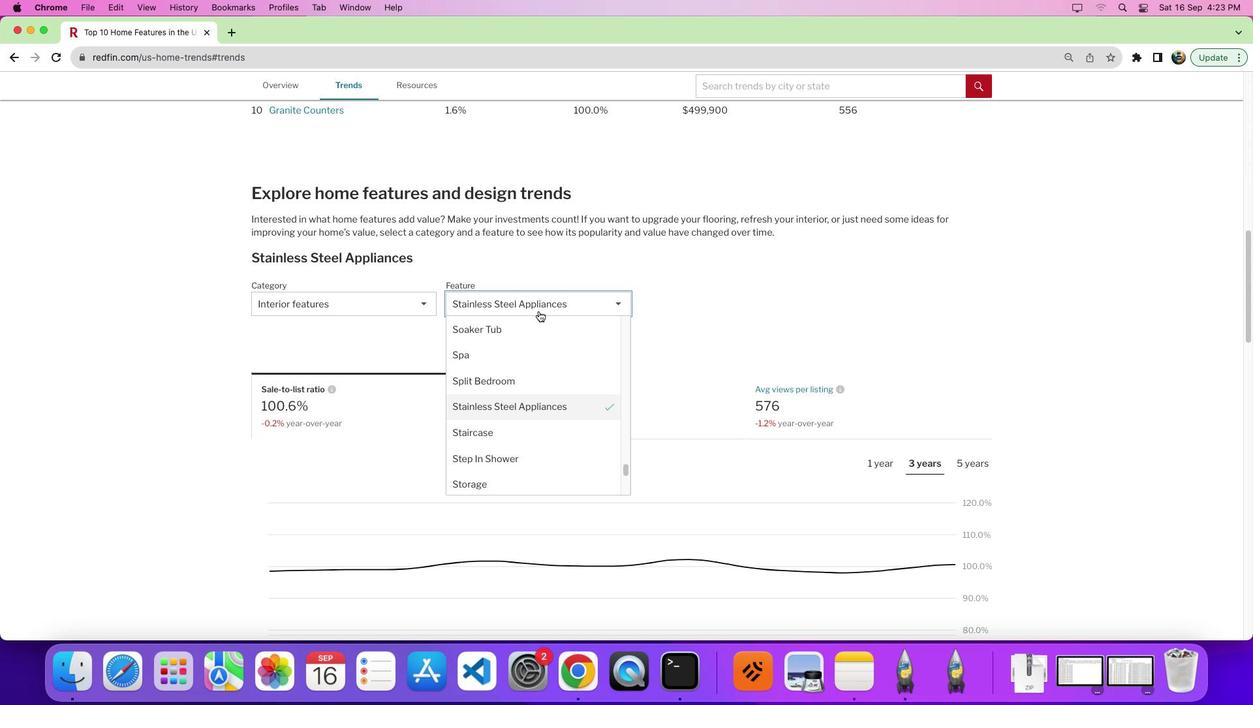 
Action: Mouse moved to (624, 406)
Screenshot: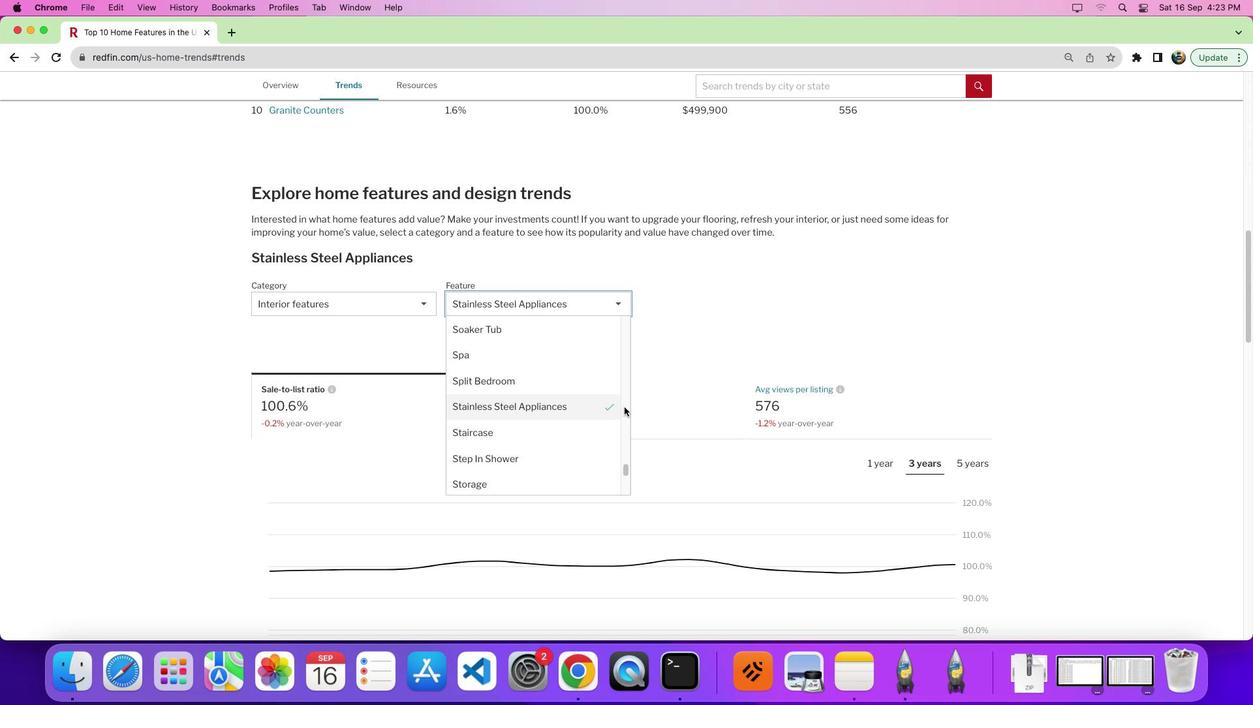 
Action: Mouse pressed left at (624, 406)
Screenshot: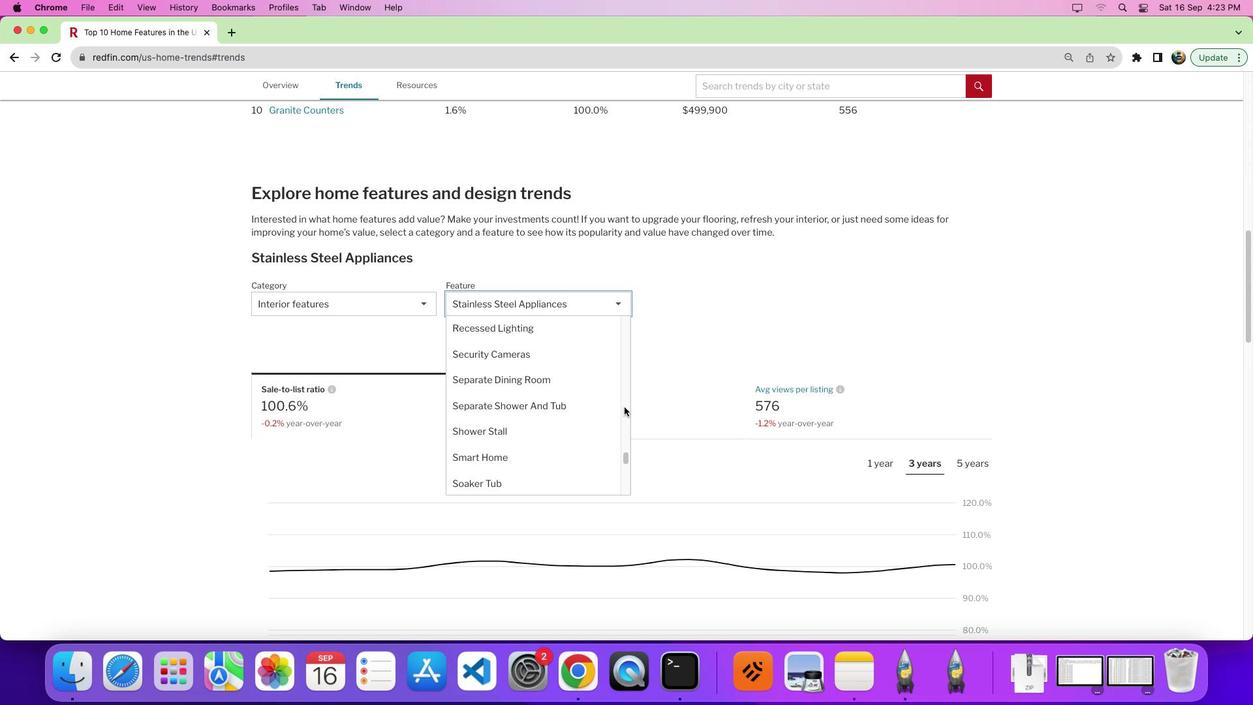 
Action: Mouse moved to (543, 363)
Screenshot: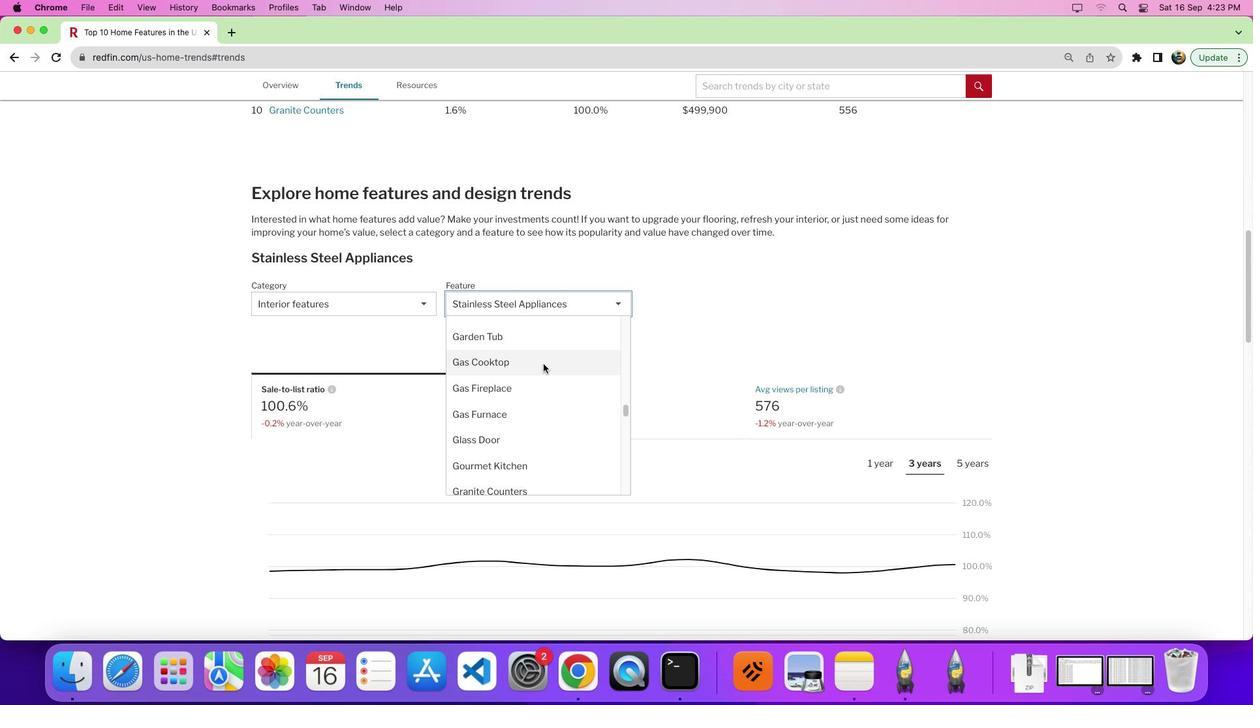 
Action: Mouse pressed left at (543, 363)
Screenshot: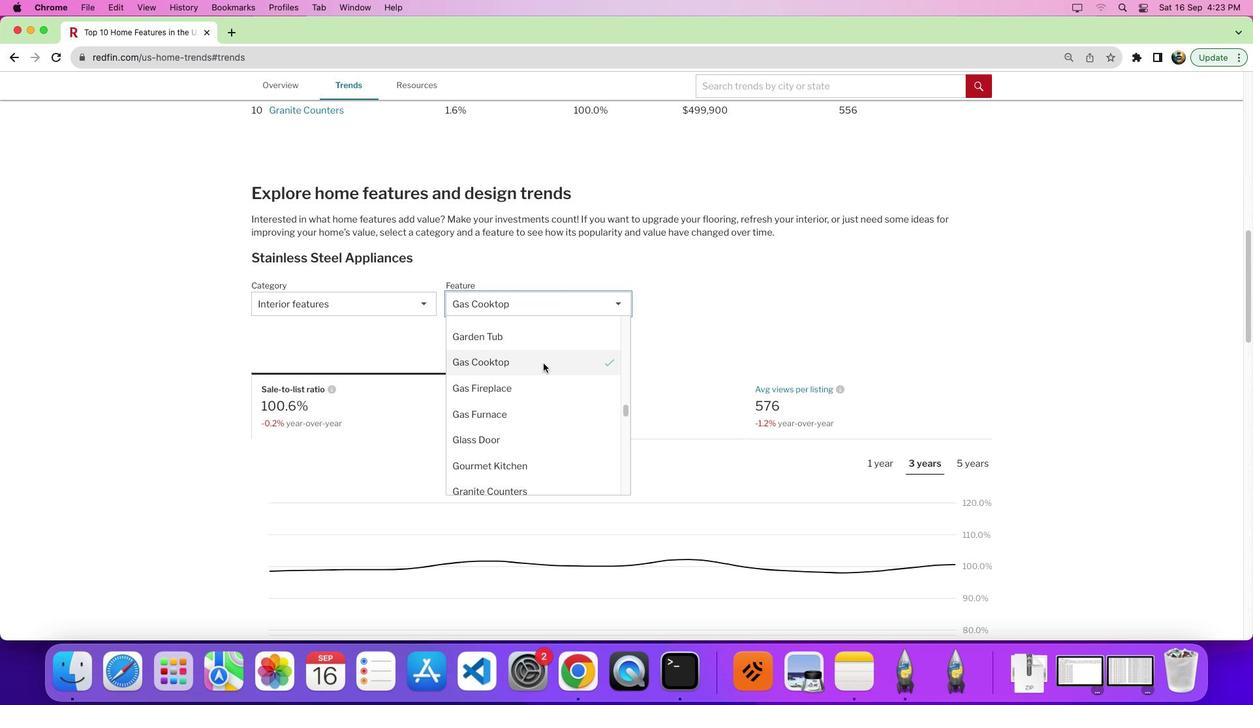 
Action: Mouse moved to (669, 367)
Screenshot: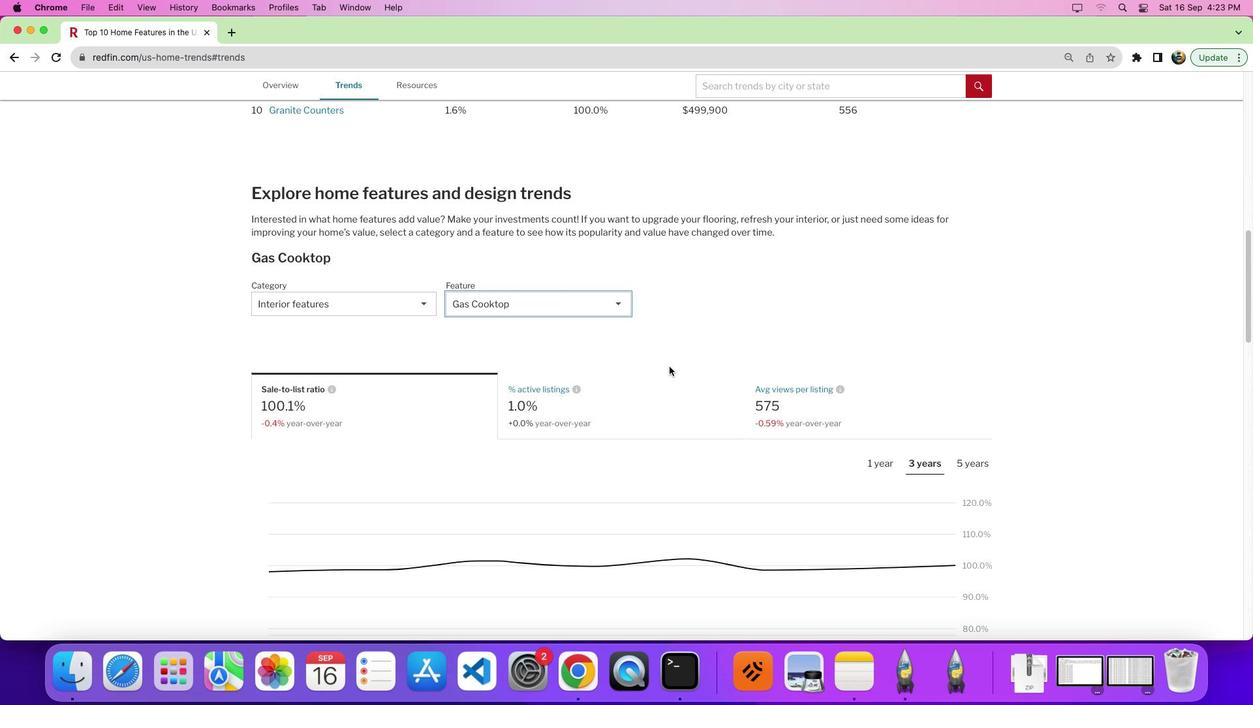 
Action: Mouse scrolled (669, 367) with delta (0, 0)
Screenshot: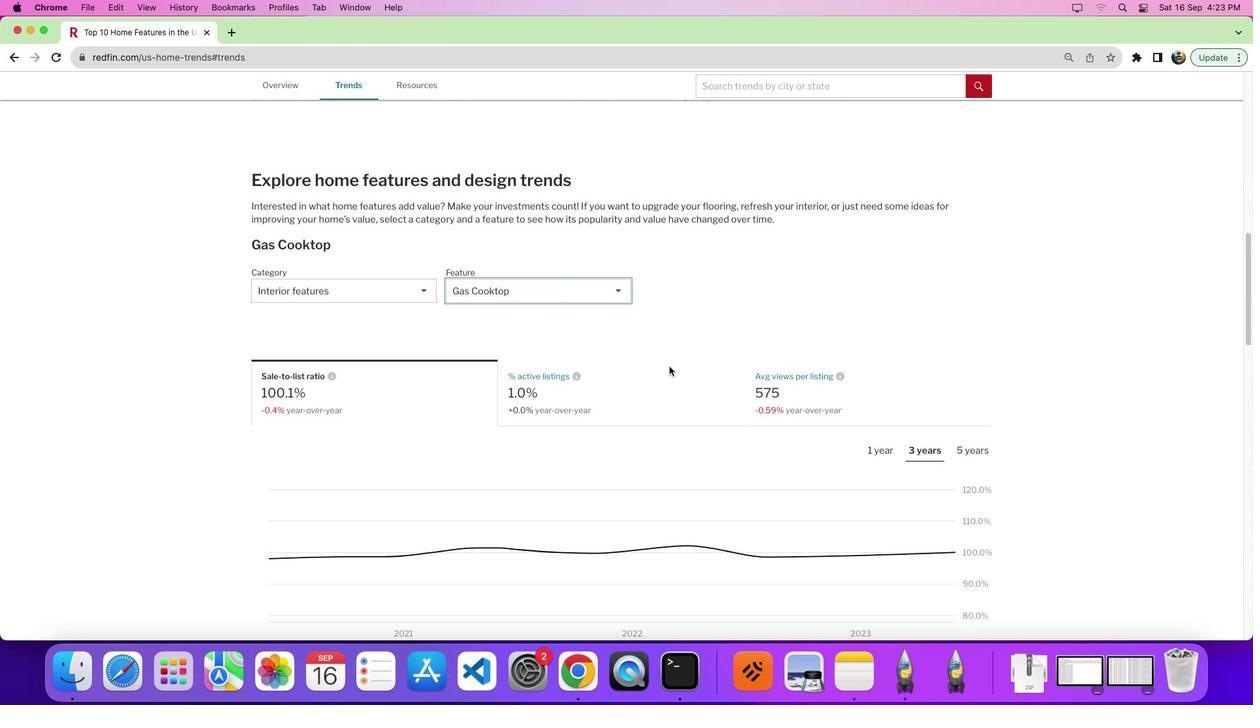 
Action: Mouse scrolled (669, 367) with delta (0, 0)
Screenshot: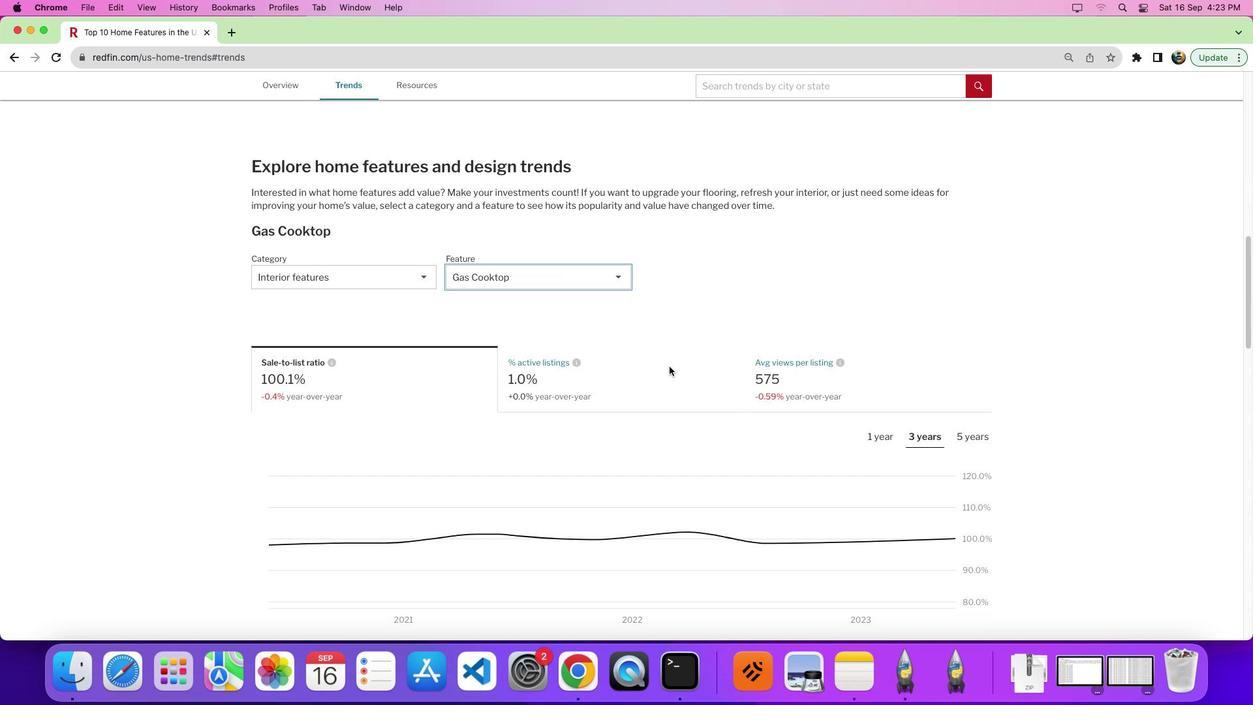 
Action: Mouse moved to (566, 378)
Screenshot: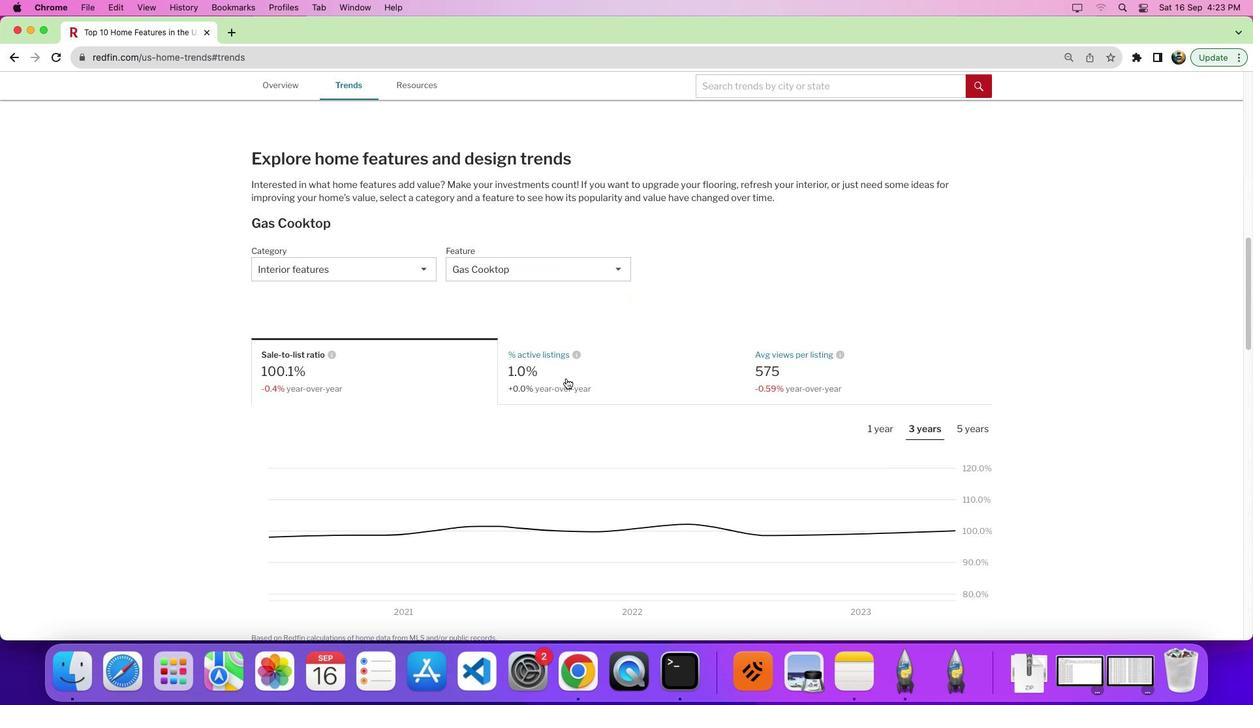 
Action: Mouse pressed left at (566, 378)
Screenshot: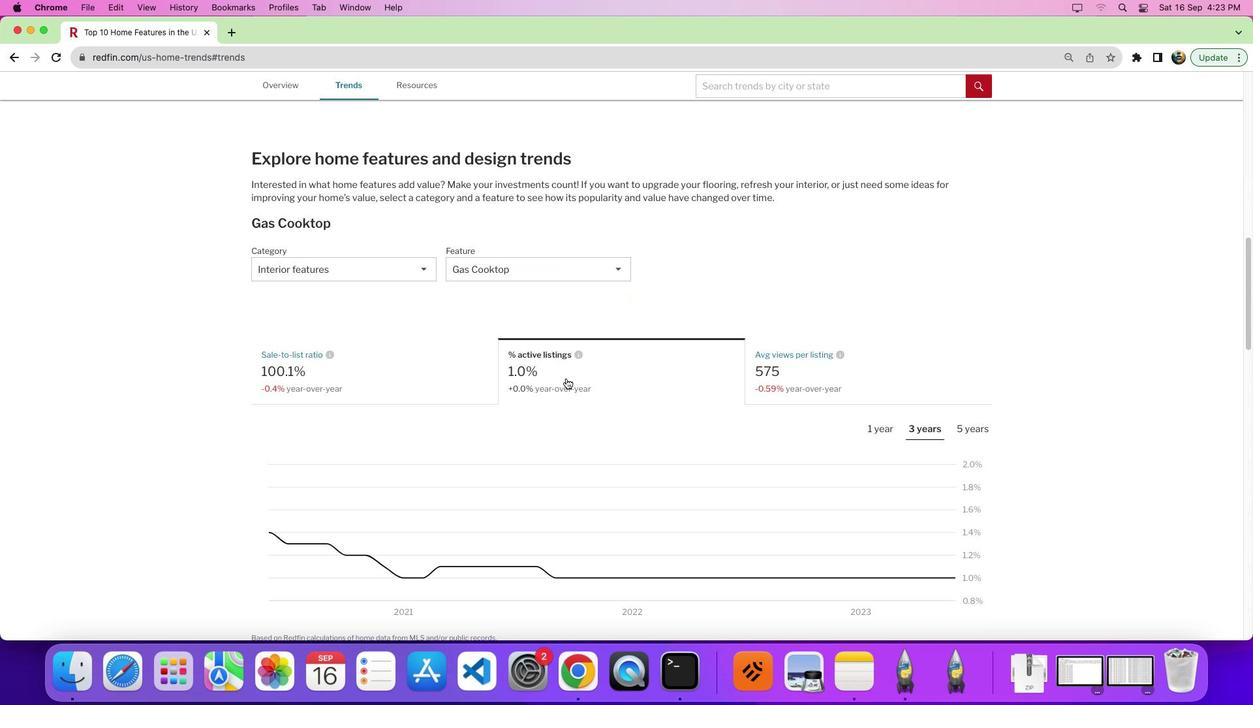 
Action: Mouse moved to (653, 358)
Screenshot: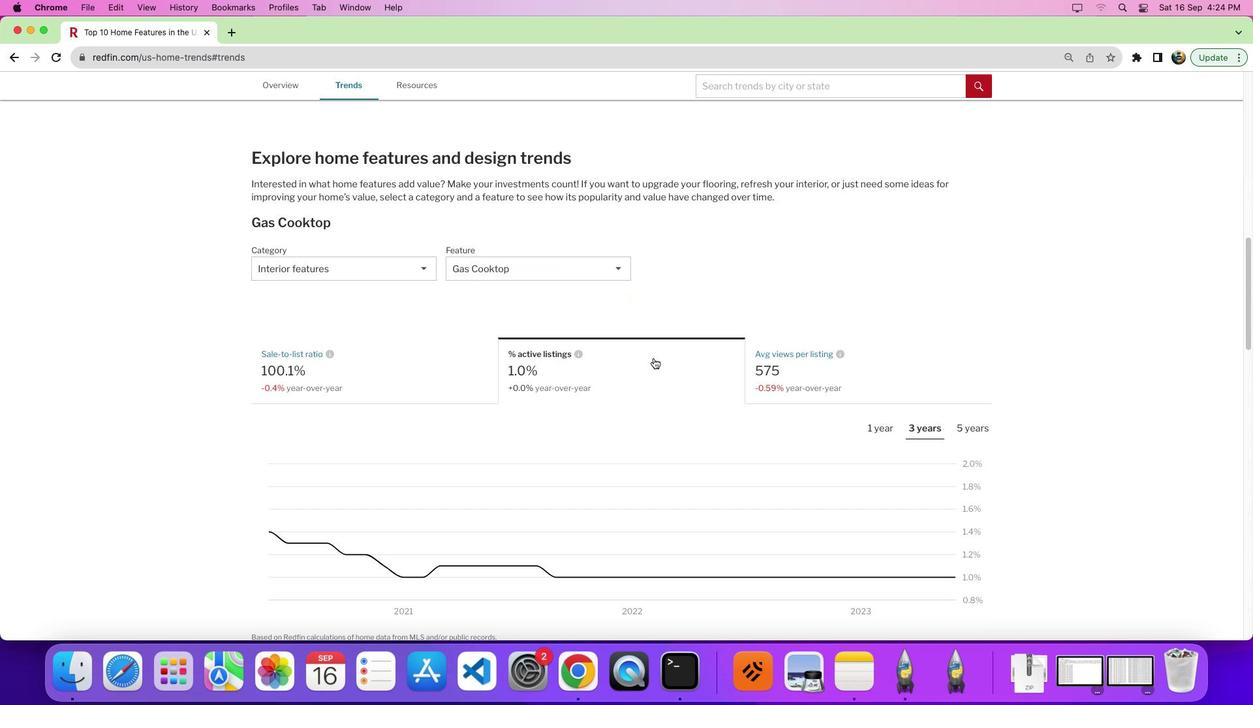 
Action: Mouse scrolled (653, 358) with delta (0, 0)
Screenshot: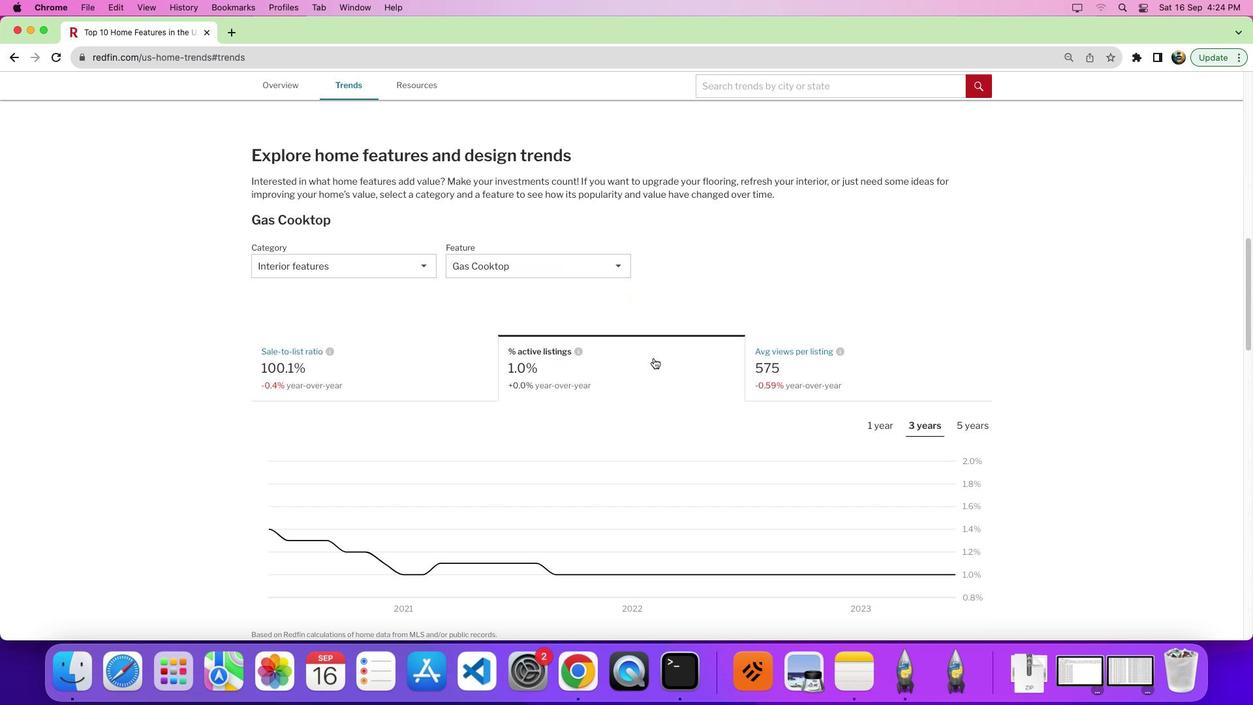 
Action: Mouse scrolled (653, 358) with delta (0, 0)
Screenshot: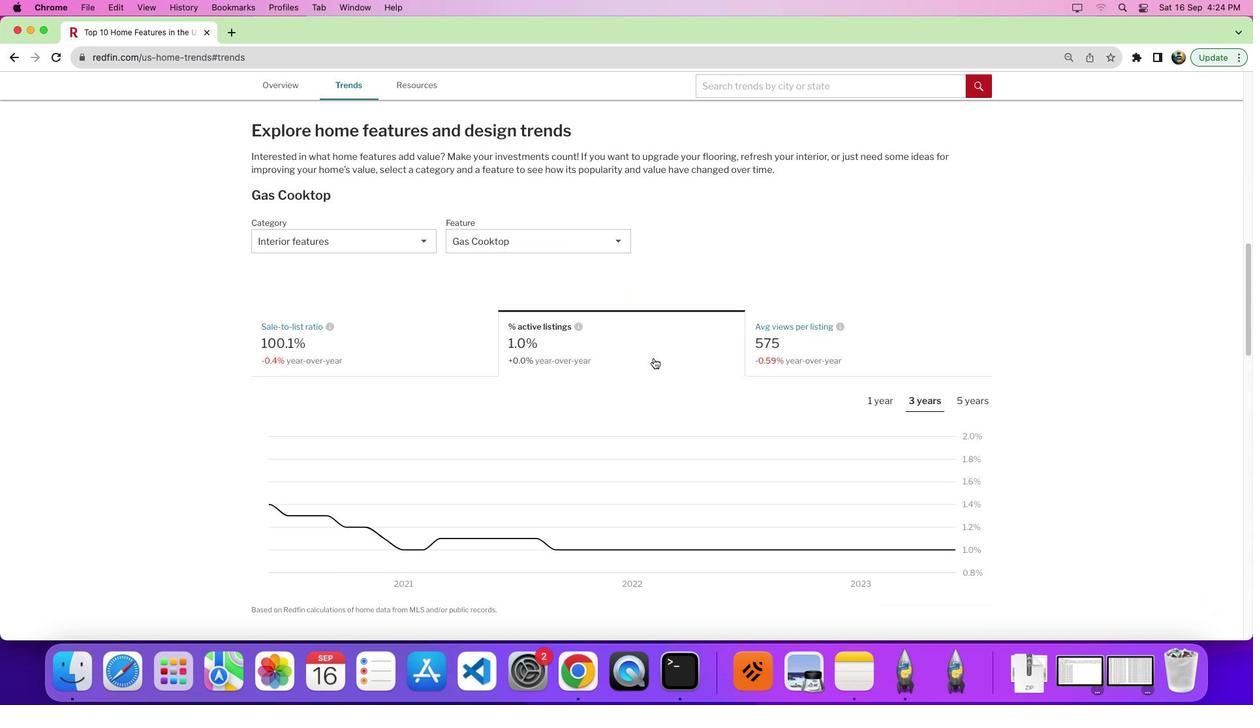 
Action: Mouse scrolled (653, 358) with delta (0, -1)
Screenshot: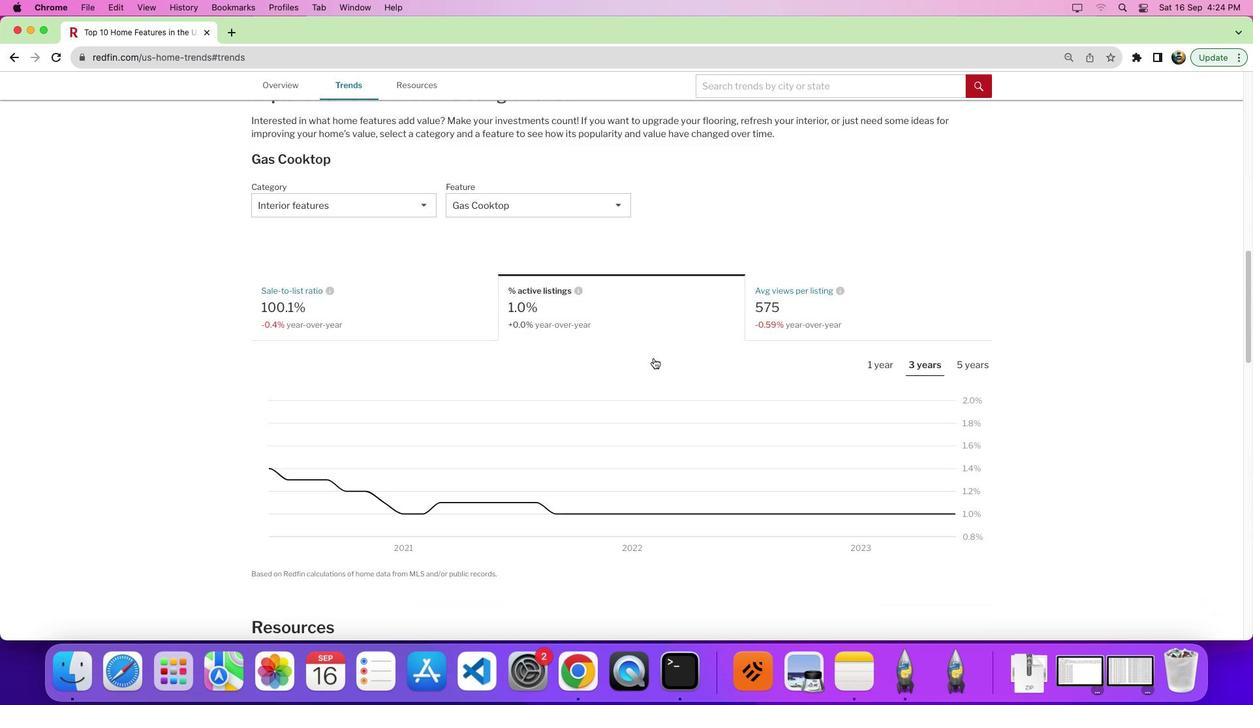
Action: Mouse moved to (885, 353)
Screenshot: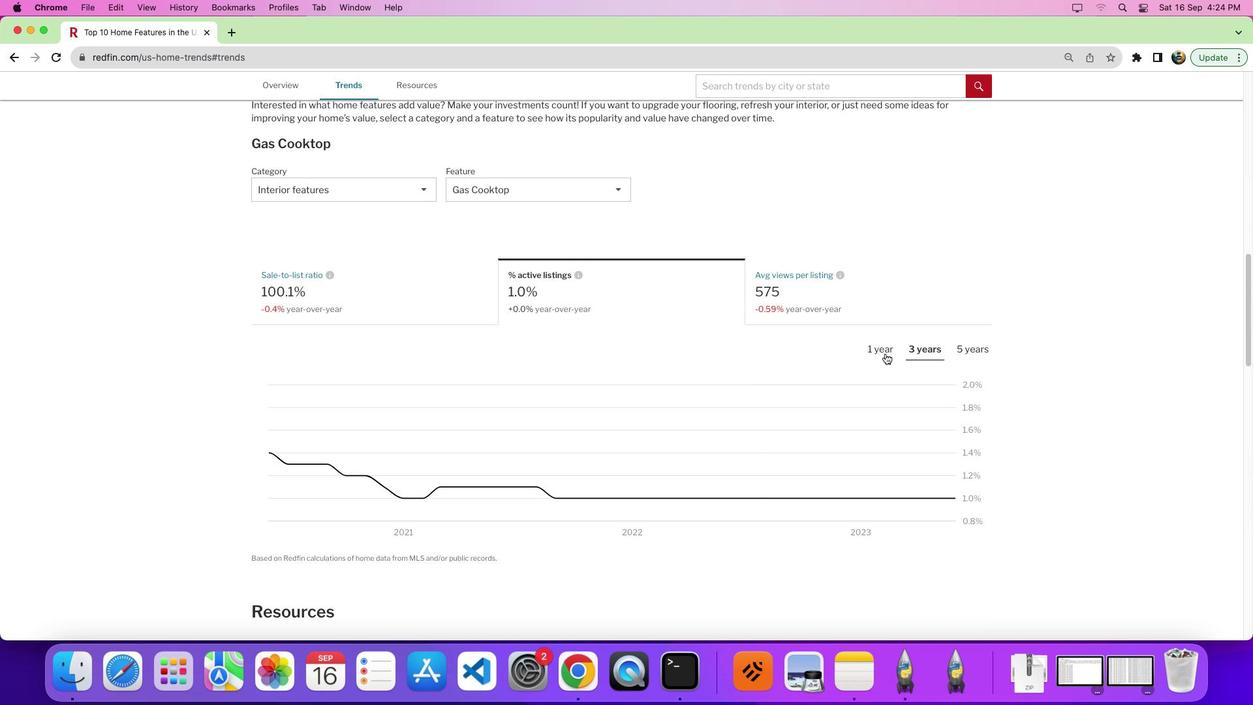 
Action: Mouse pressed left at (885, 353)
Screenshot: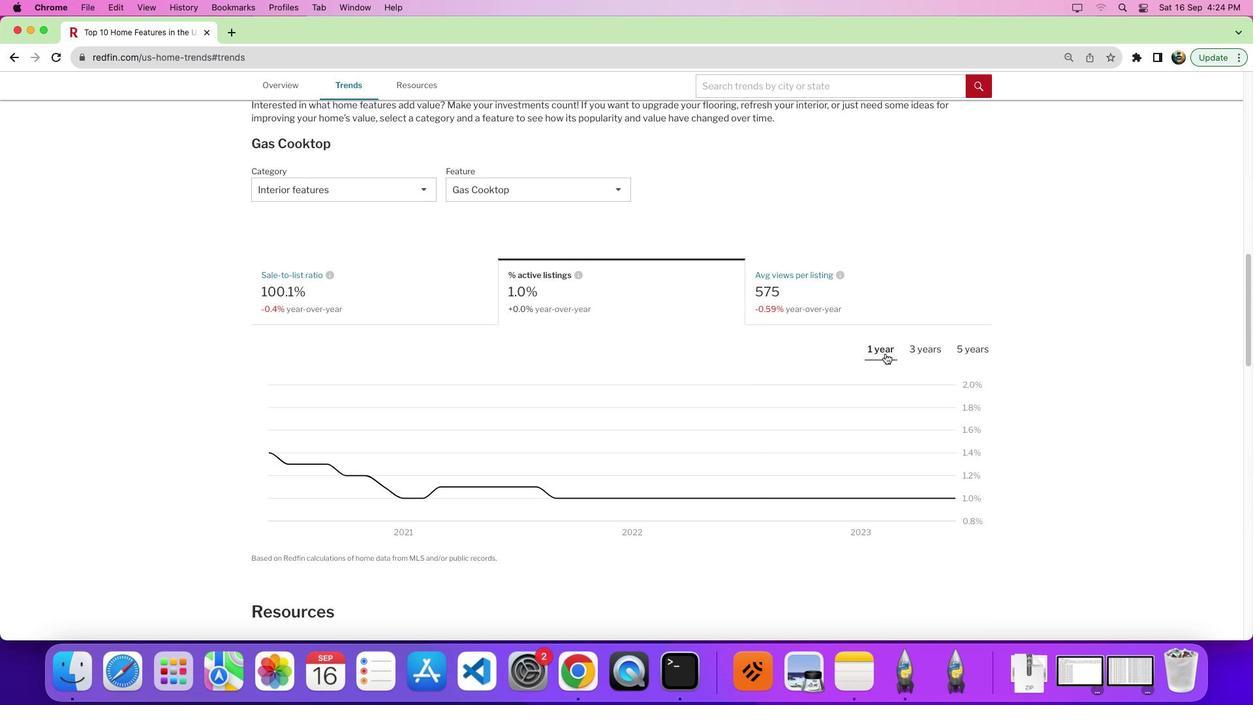 
Action: Mouse moved to (806, 360)
Screenshot: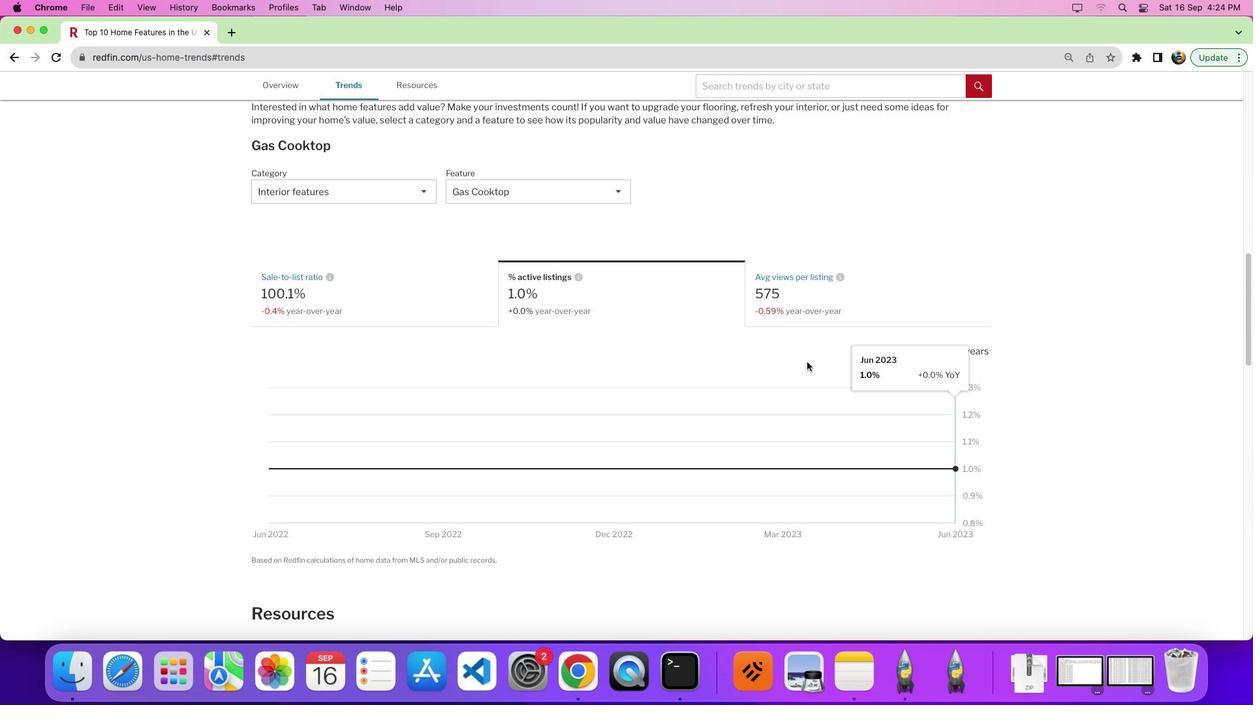 
Action: Mouse scrolled (806, 360) with delta (0, 0)
Screenshot: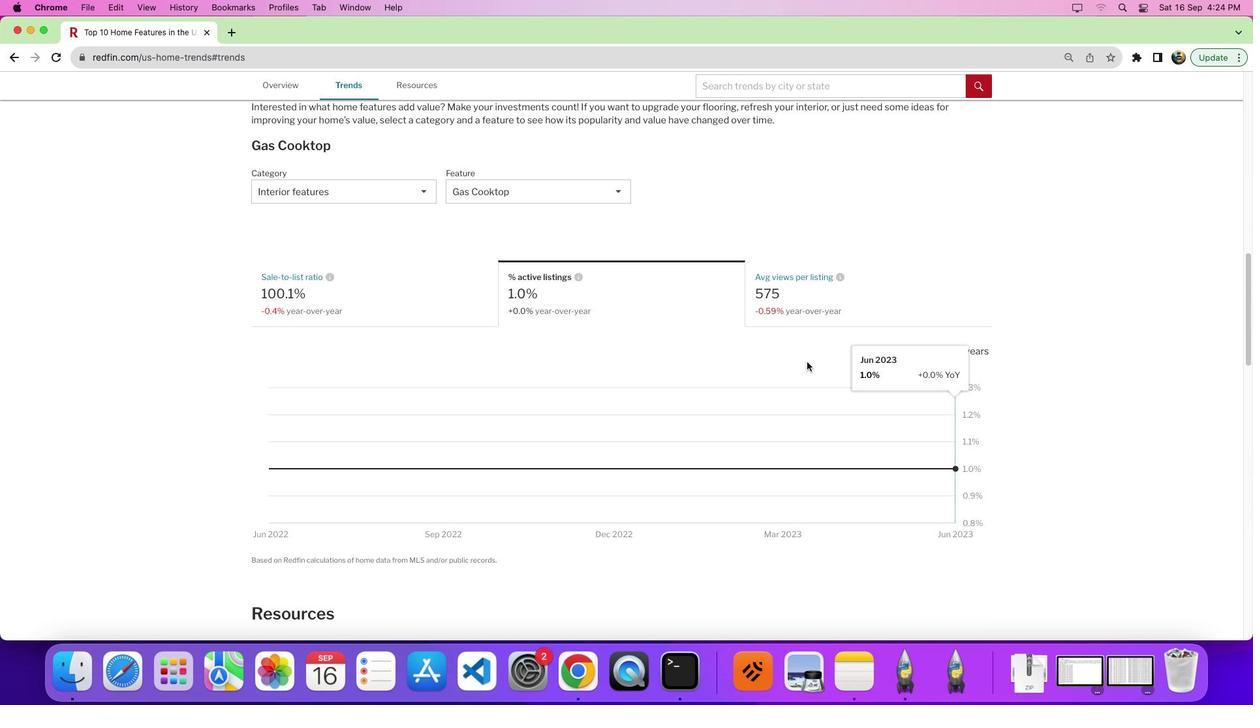 
Action: Mouse moved to (807, 362)
Screenshot: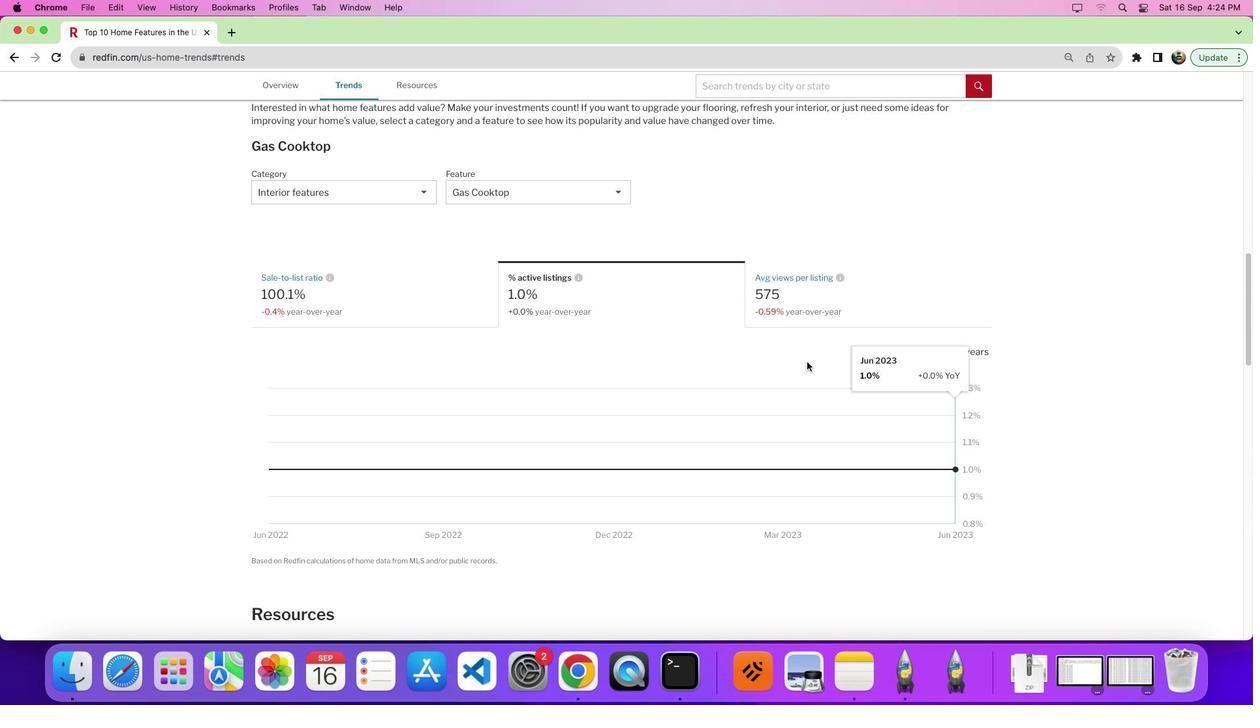 
Action: Mouse scrolled (807, 362) with delta (0, 0)
Screenshot: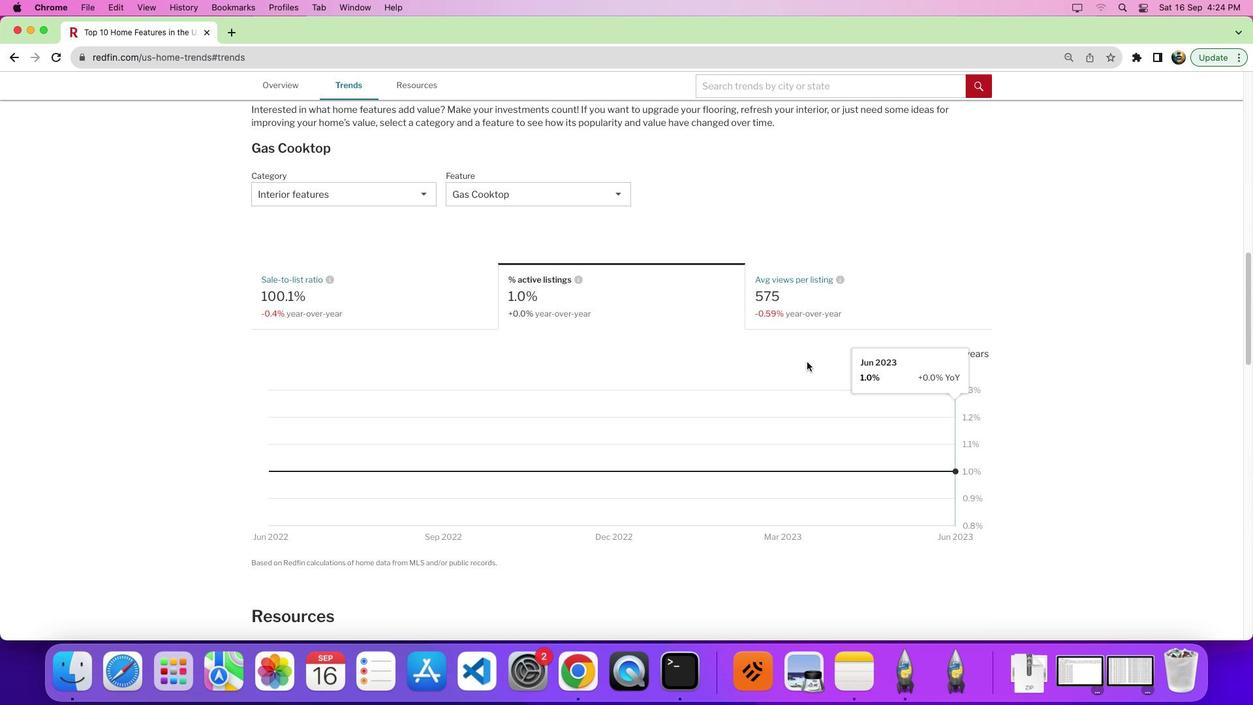 
Action: Mouse moved to (821, 280)
Screenshot: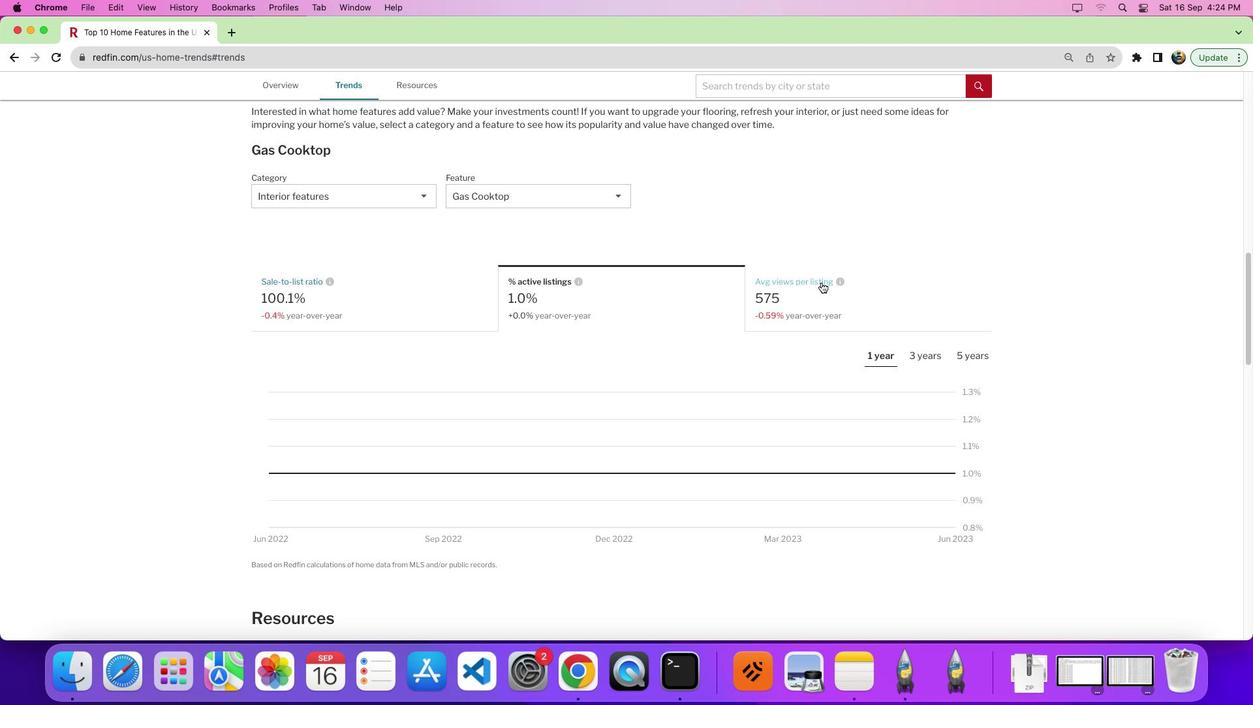 
Action: Mouse scrolled (821, 280) with delta (0, 0)
Screenshot: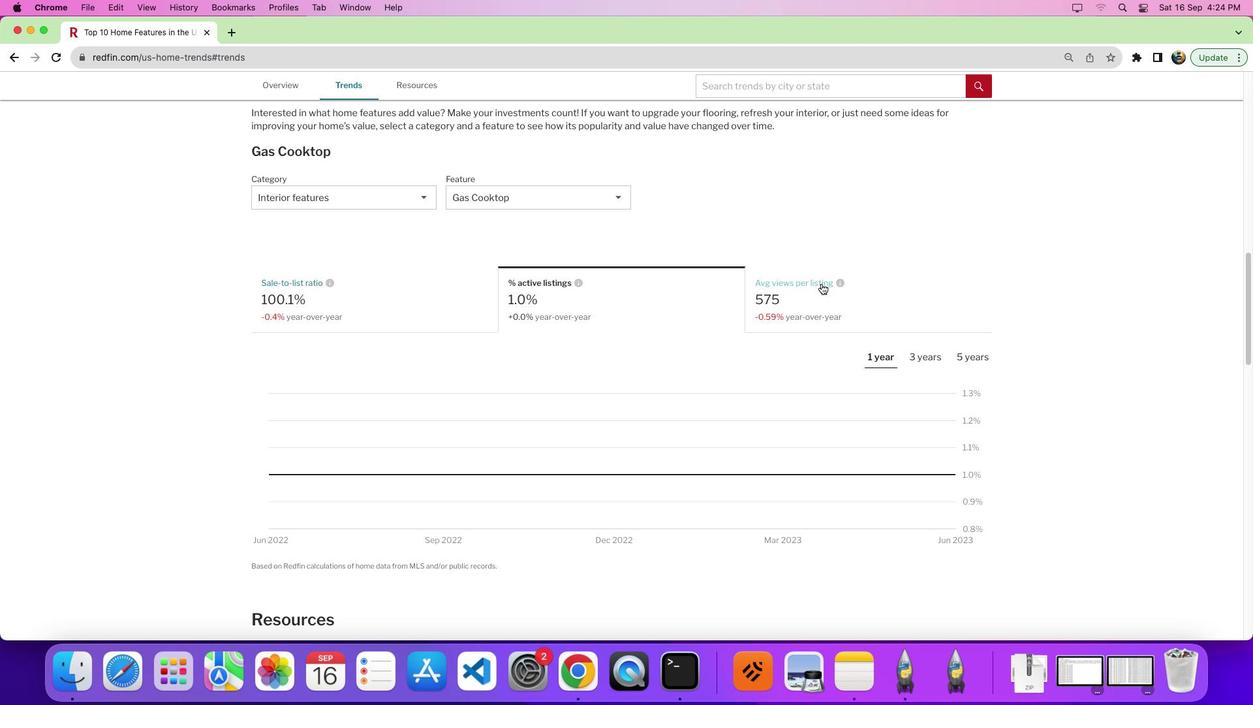 
Action: Mouse moved to (965, 282)
Screenshot: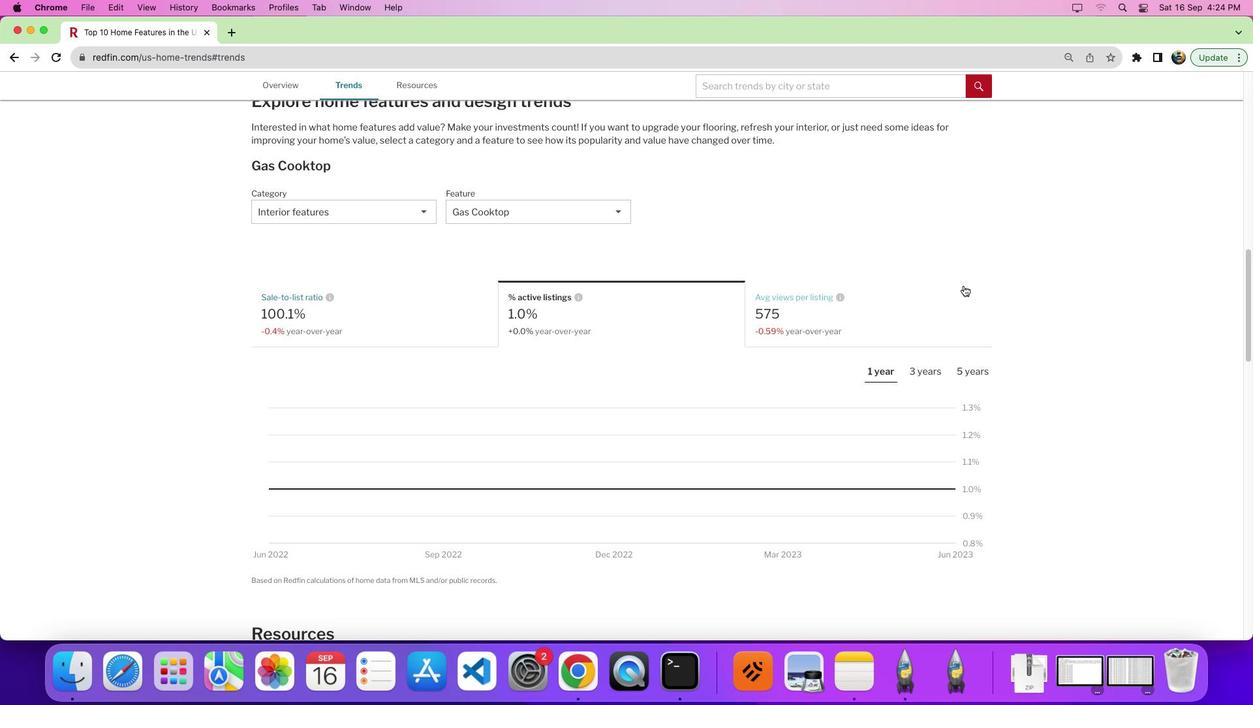 
Action: Mouse scrolled (965, 282) with delta (0, 0)
Screenshot: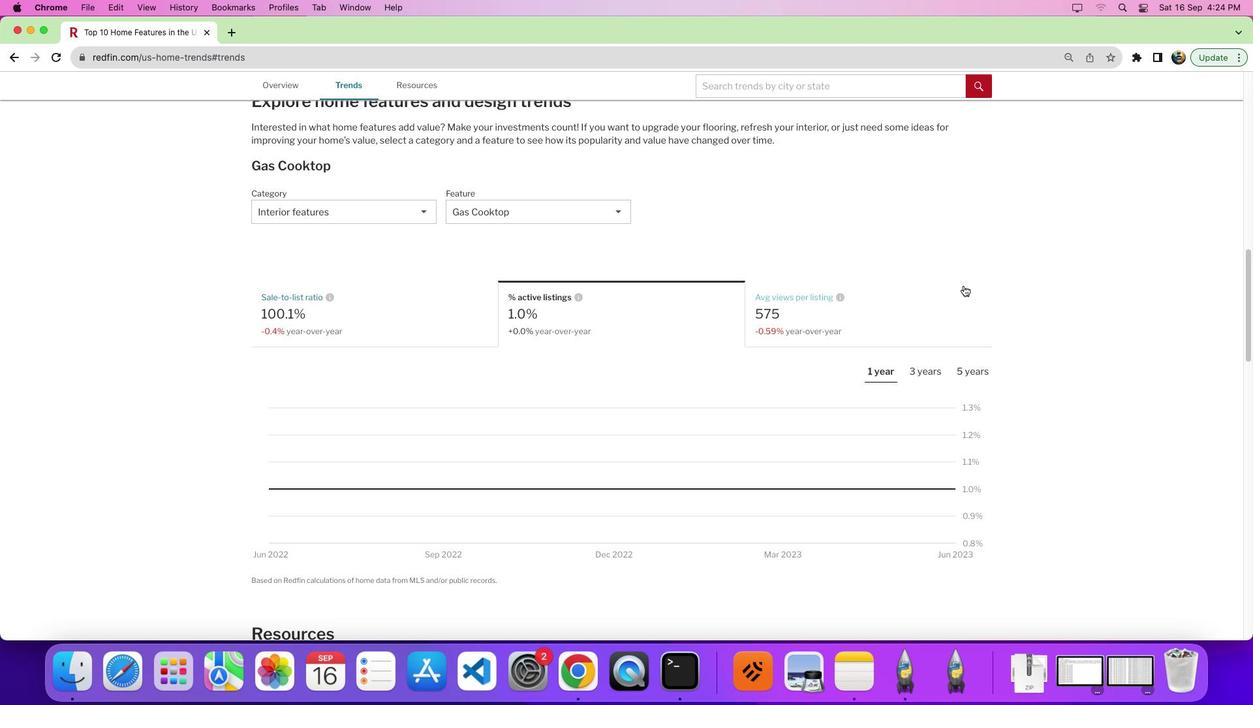 
Action: Mouse moved to (964, 284)
Screenshot: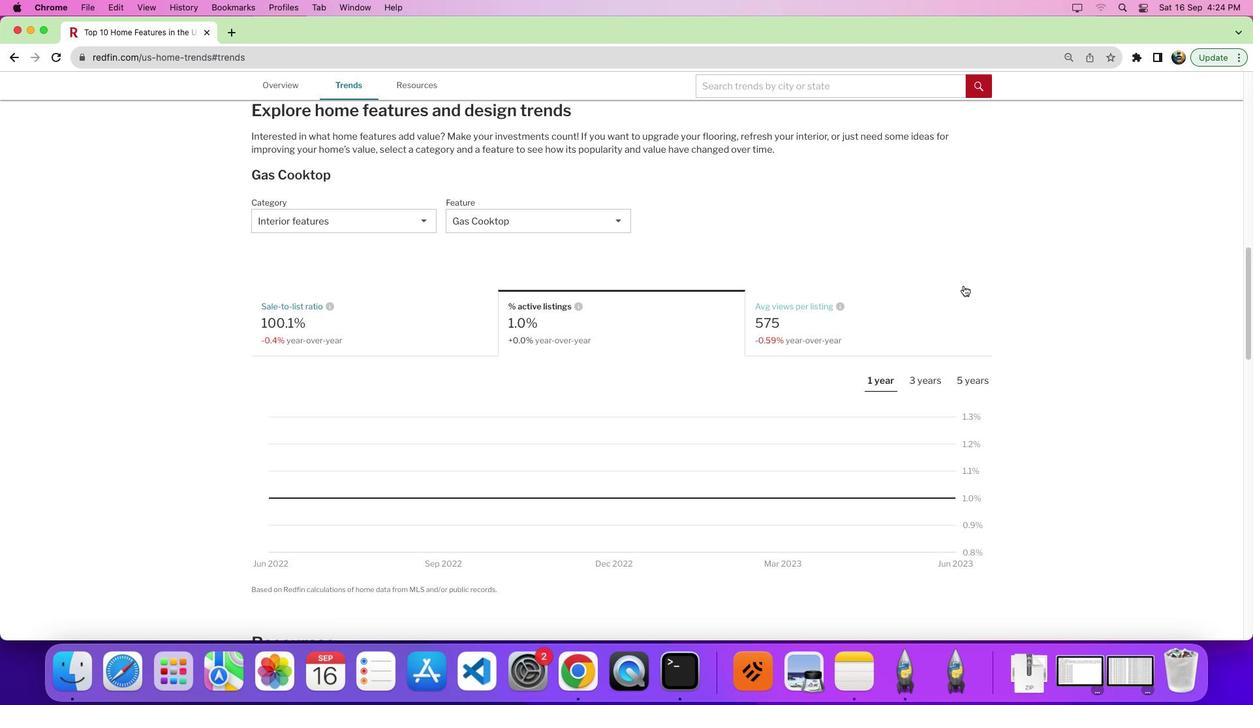 
Action: Mouse scrolled (964, 284) with delta (0, 0)
Screenshot: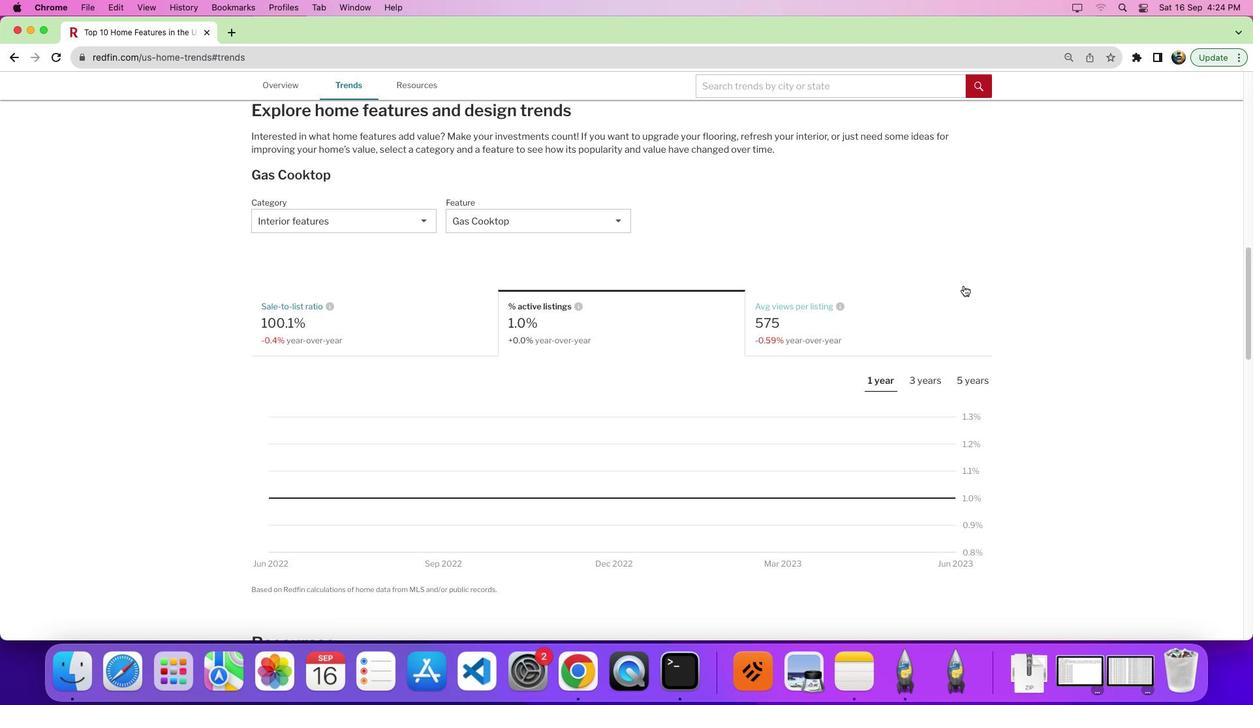 
Action: Mouse moved to (877, 333)
Screenshot: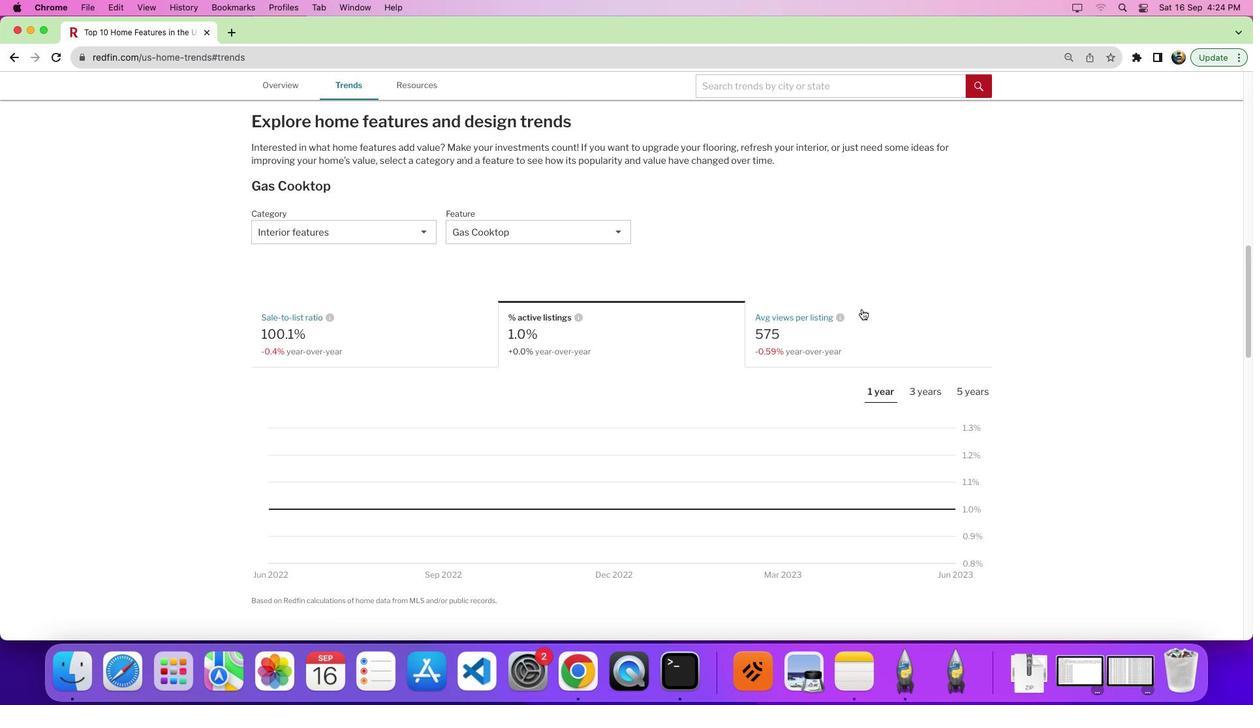 
